 Task: Send an email with the signature Jacob Baker with the subject Thank you for your understanding and the message We have reviewed your application and would like to schedule a call to discuss it further. from softage.8@softage.net to softage.5@softage.net and move the email from Sent Items to the folder Valentines Day gifts
Action: Mouse moved to (103, 130)
Screenshot: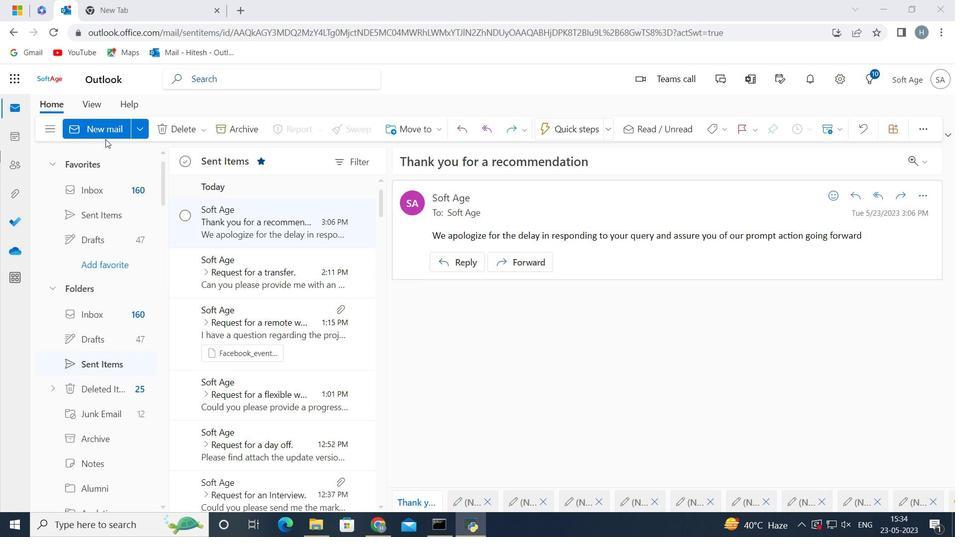 
Action: Mouse pressed left at (103, 130)
Screenshot: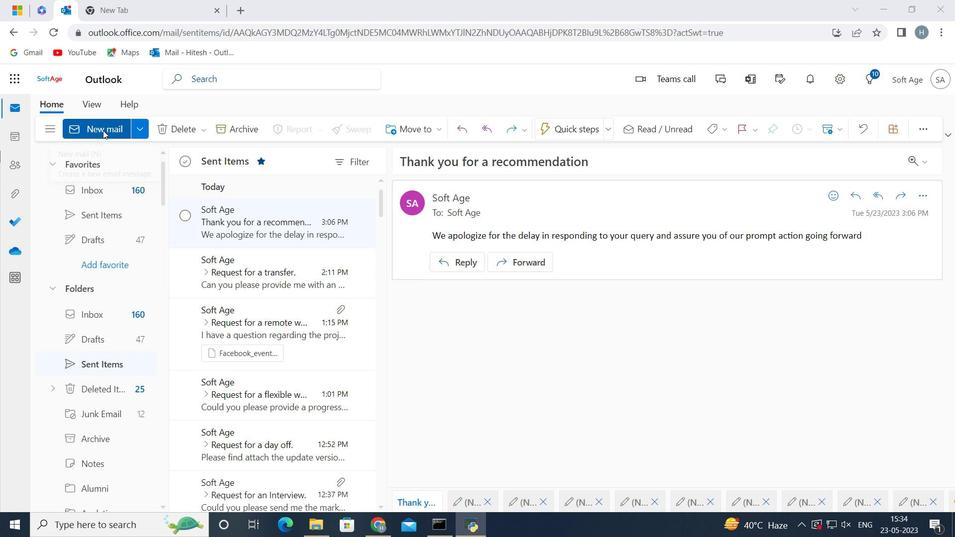 
Action: Mouse moved to (785, 130)
Screenshot: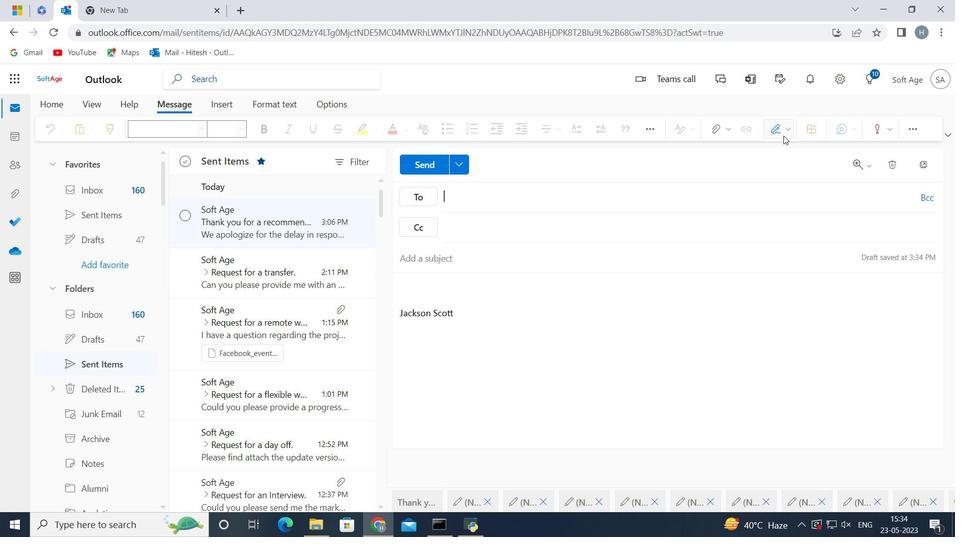 
Action: Mouse pressed left at (785, 130)
Screenshot: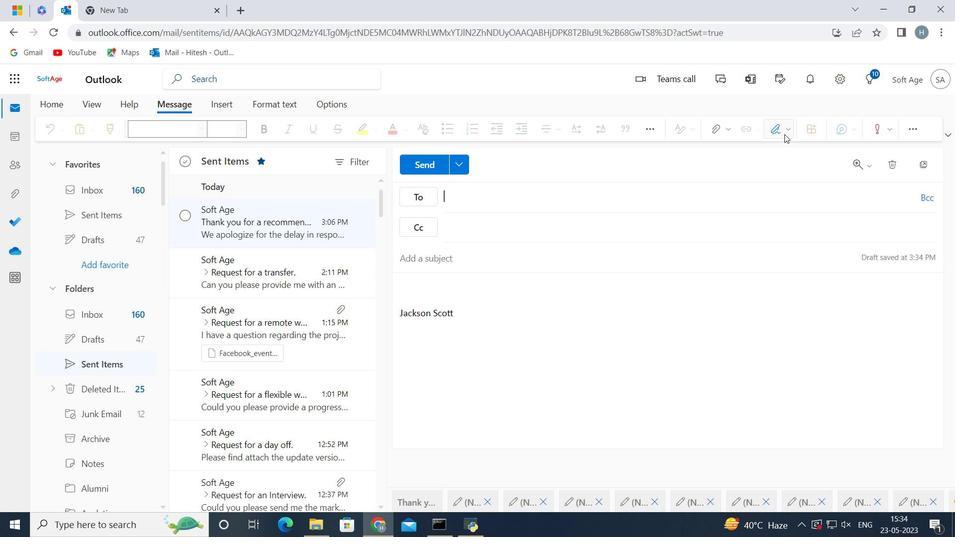 
Action: Mouse moved to (773, 181)
Screenshot: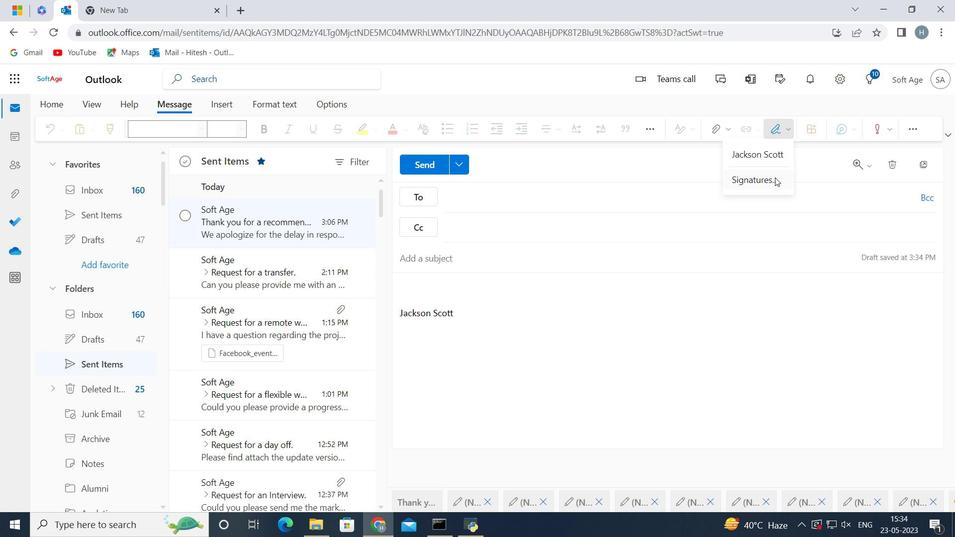 
Action: Mouse pressed left at (773, 181)
Screenshot: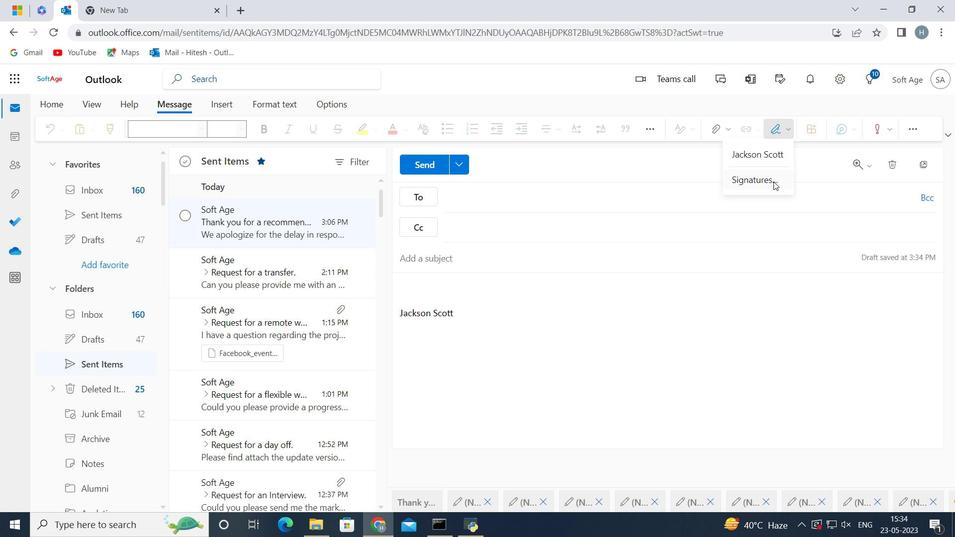 
Action: Mouse moved to (735, 224)
Screenshot: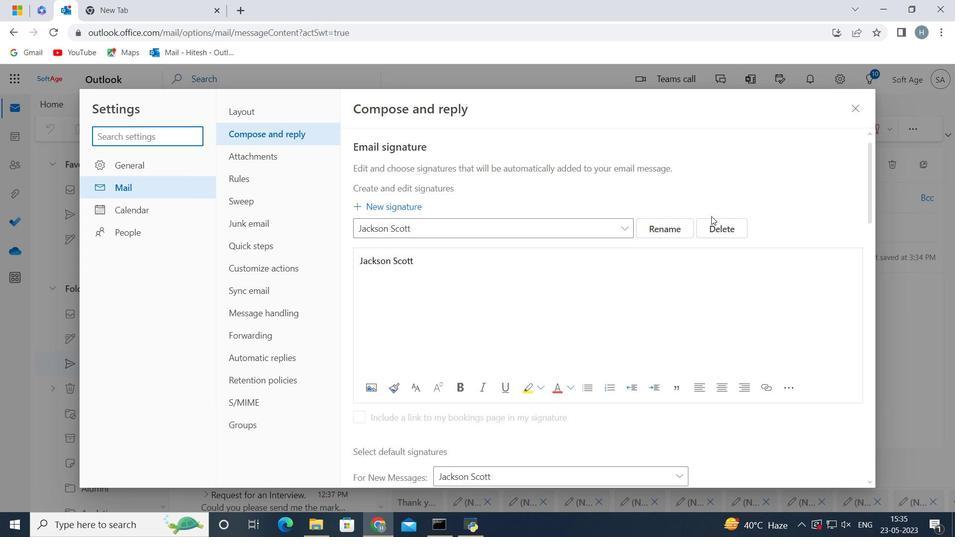
Action: Mouse pressed left at (735, 224)
Screenshot: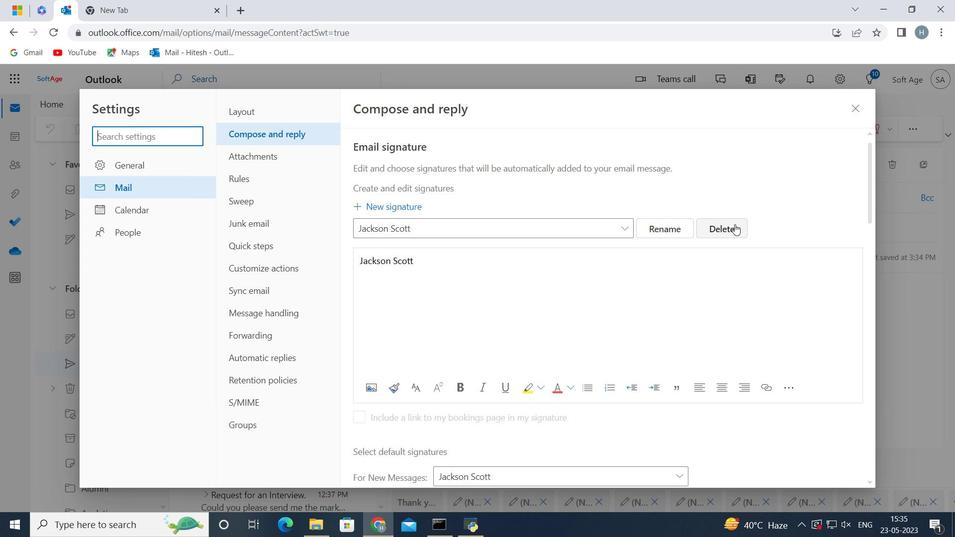 
Action: Mouse moved to (555, 226)
Screenshot: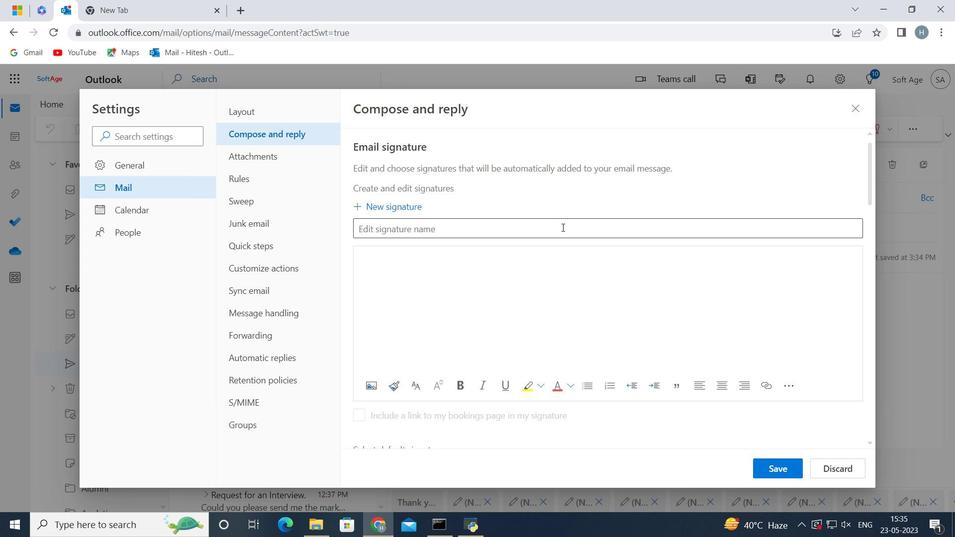 
Action: Mouse pressed left at (555, 226)
Screenshot: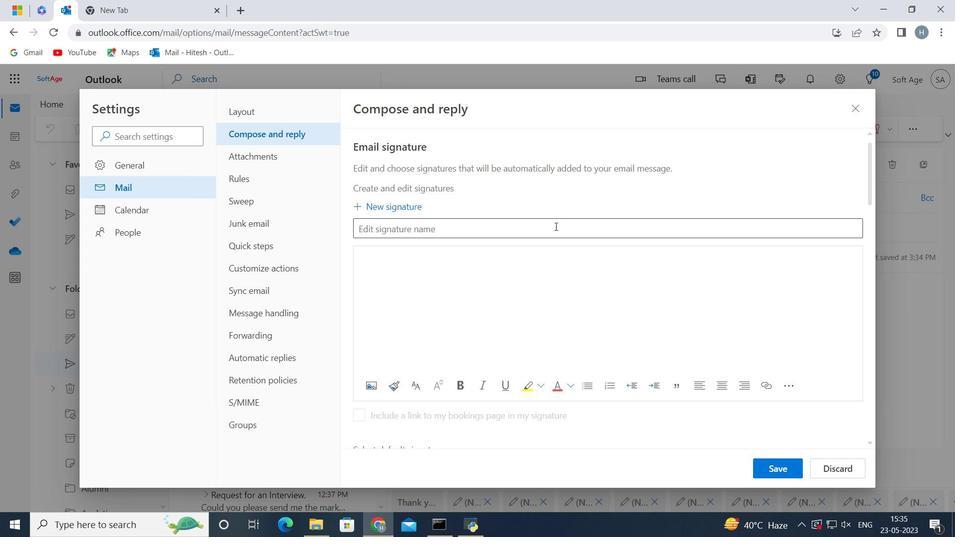 
Action: Key pressed <Key.shift><Key.shift><Key.shift><Key.shift>Jacob<Key.space><Key.shift>Baker<Key.space>
Screenshot: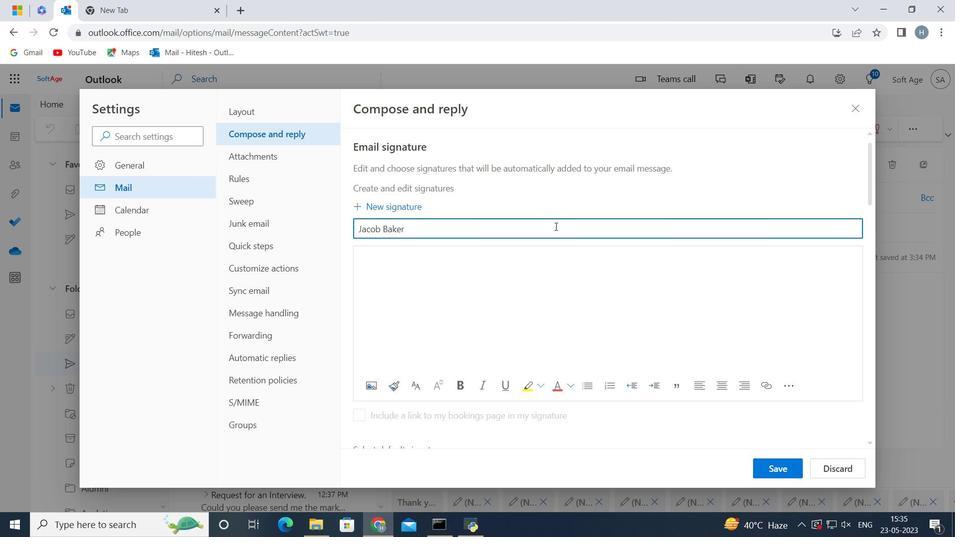 
Action: Mouse moved to (458, 259)
Screenshot: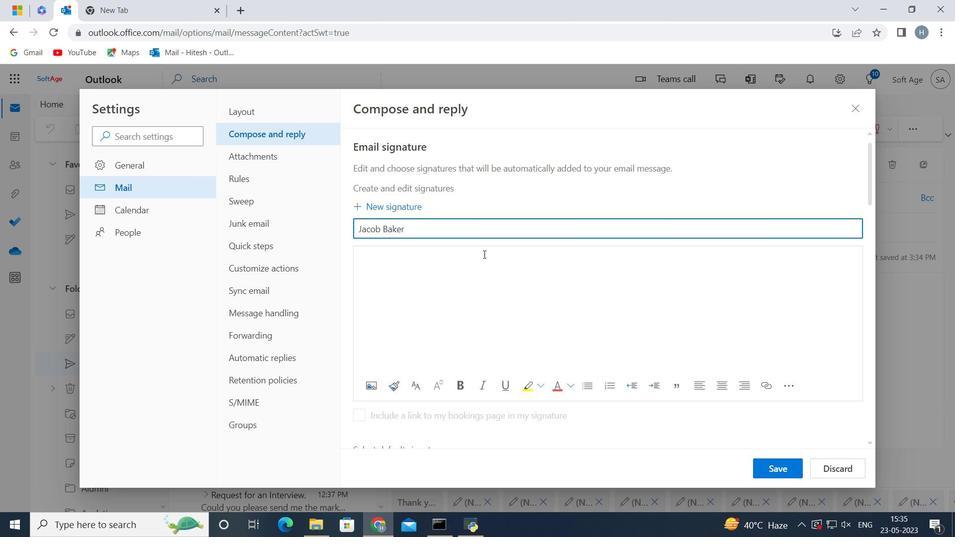 
Action: Mouse pressed left at (458, 259)
Screenshot: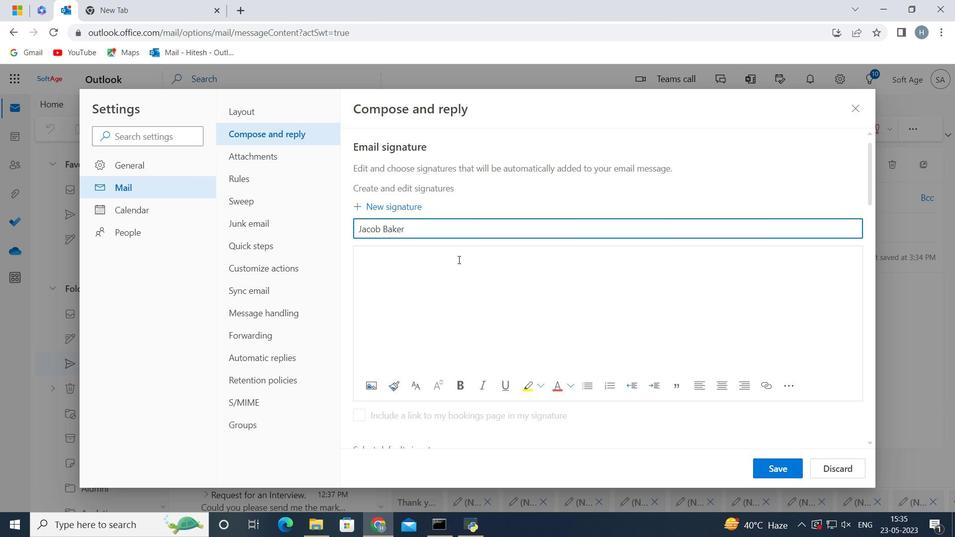 
Action: Key pressed <Key.shift><Key.shift><Key.shift><Key.shift><Key.shift><Key.shift><Key.shift><Key.shift><Key.shift><Key.shift><Key.shift><Key.shift><Key.shift><Key.shift><Key.shift><Key.shift>Jacob<Key.space><Key.shift>Baker<Key.space>
Screenshot: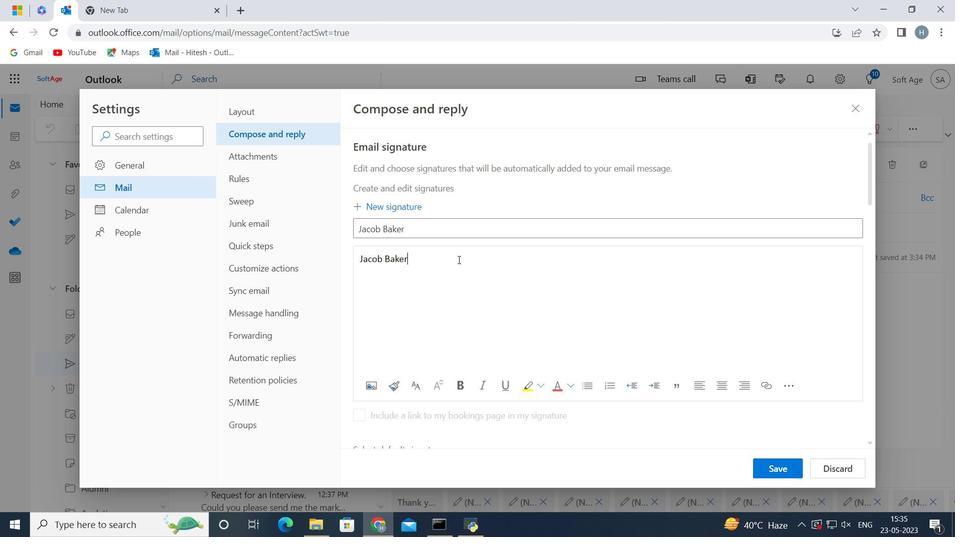 
Action: Mouse moved to (784, 470)
Screenshot: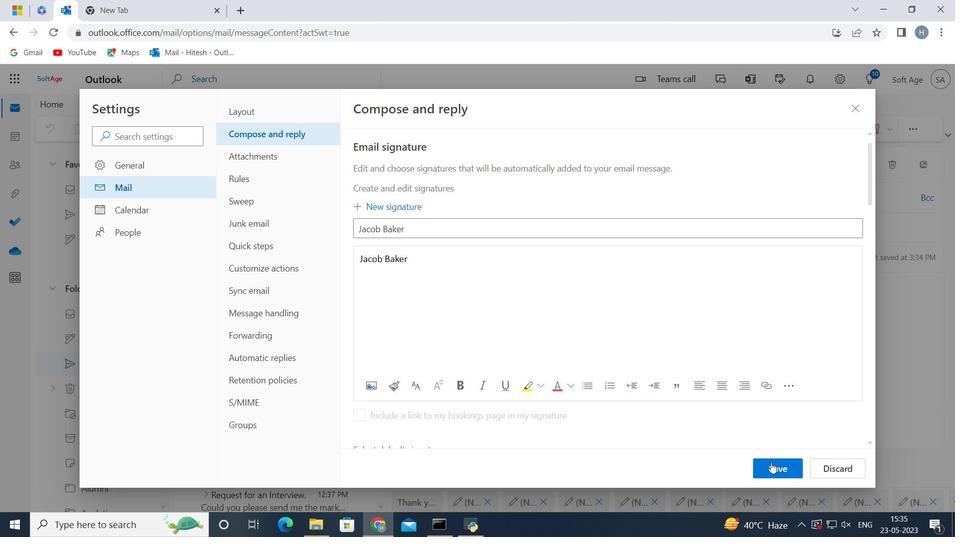 
Action: Mouse pressed left at (784, 470)
Screenshot: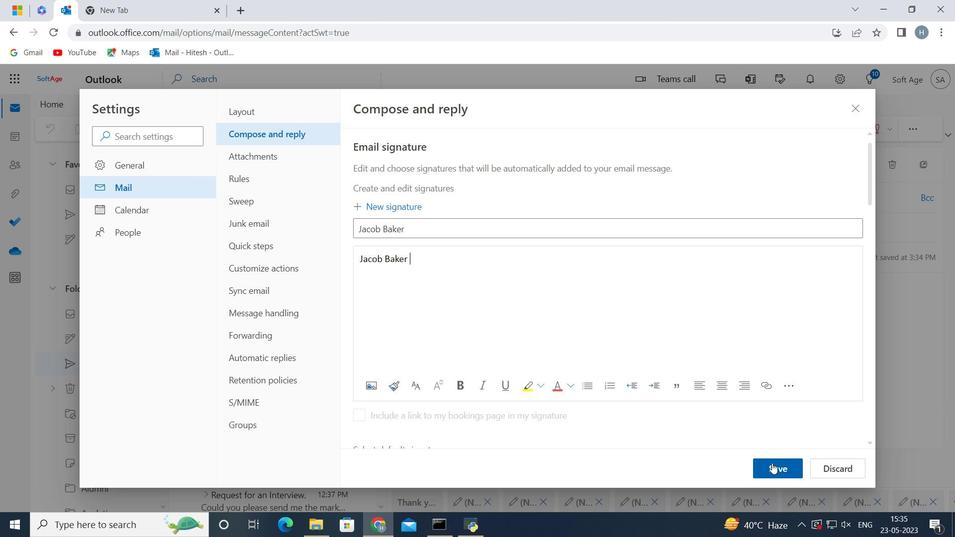 
Action: Mouse moved to (534, 248)
Screenshot: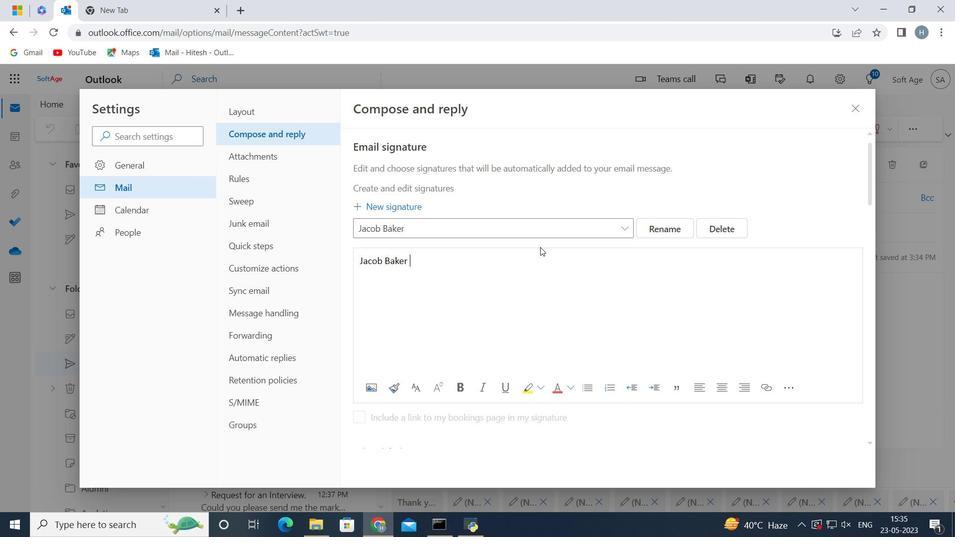 
Action: Mouse scrolled (534, 248) with delta (0, 0)
Screenshot: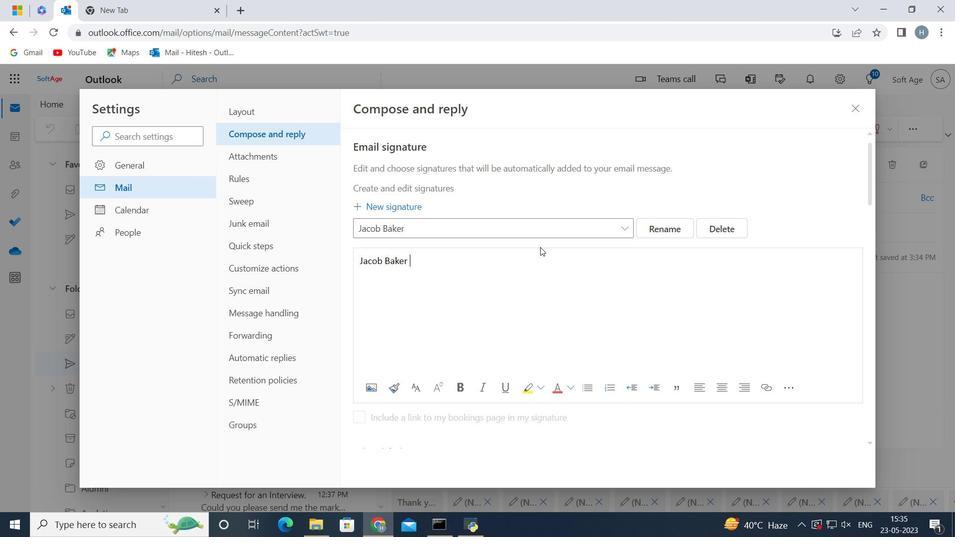 
Action: Mouse moved to (531, 249)
Screenshot: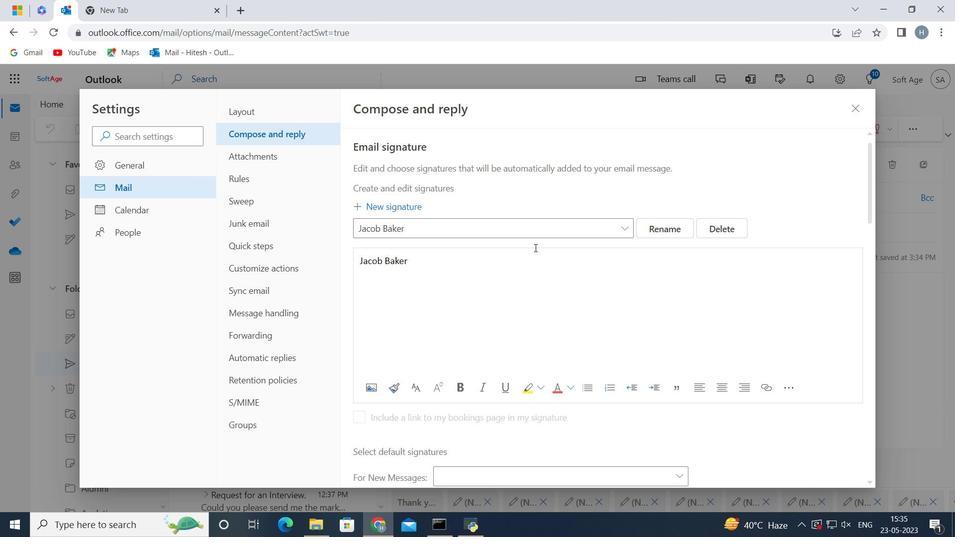 
Action: Mouse scrolled (531, 249) with delta (0, 0)
Screenshot: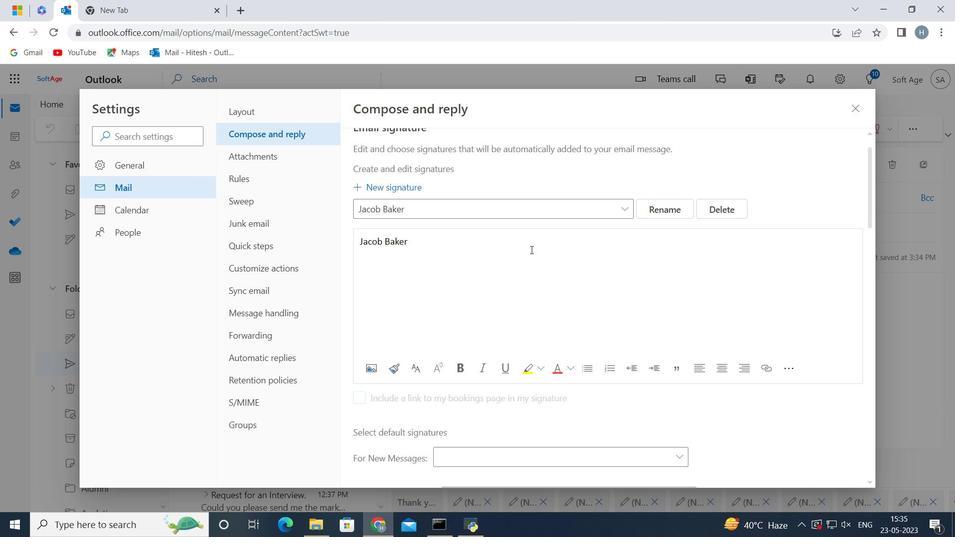 
Action: Mouse moved to (530, 250)
Screenshot: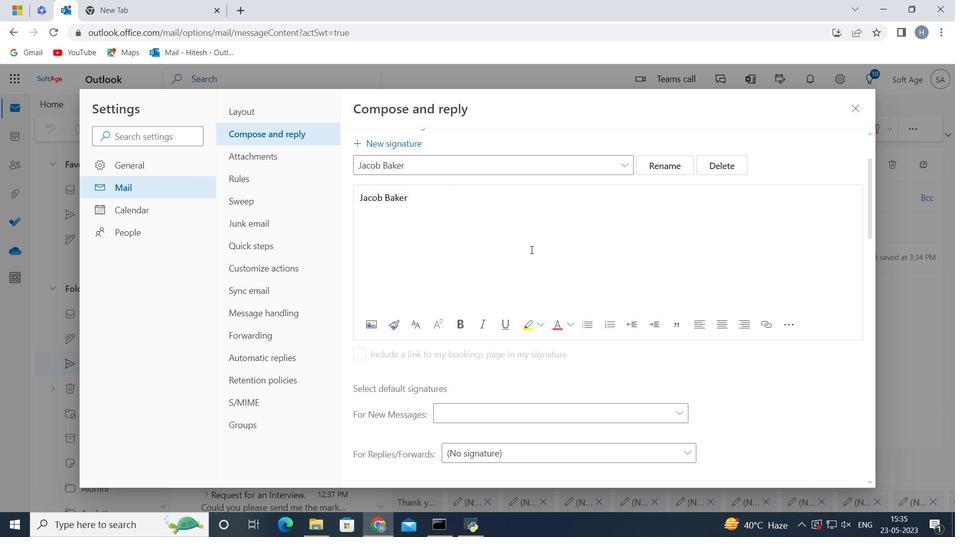 
Action: Mouse scrolled (530, 249) with delta (0, 0)
Screenshot: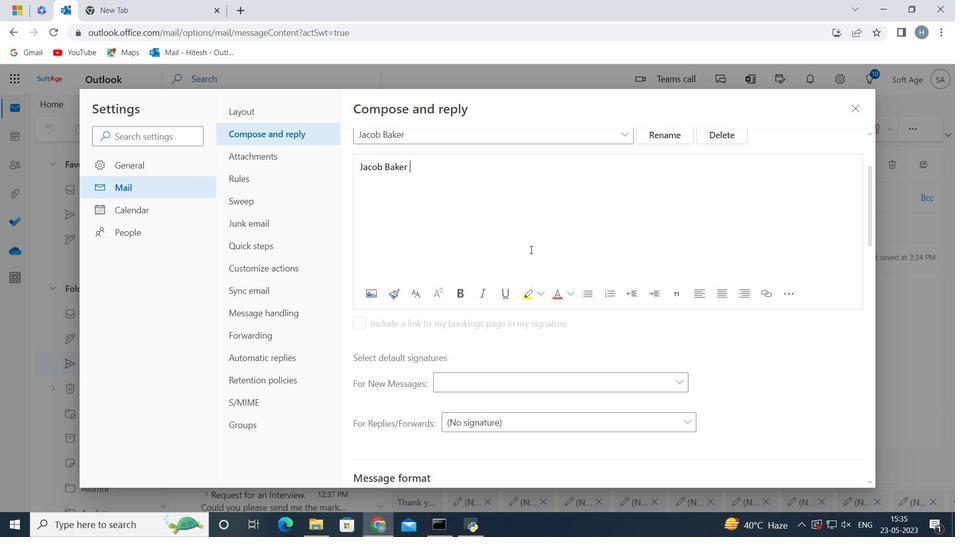 
Action: Mouse scrolled (530, 249) with delta (0, 0)
Screenshot: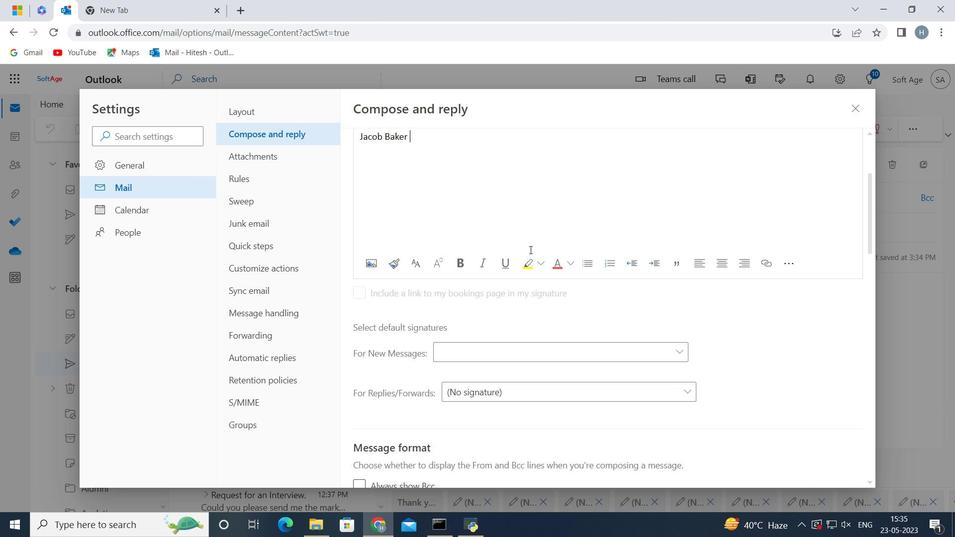 
Action: Mouse moved to (543, 228)
Screenshot: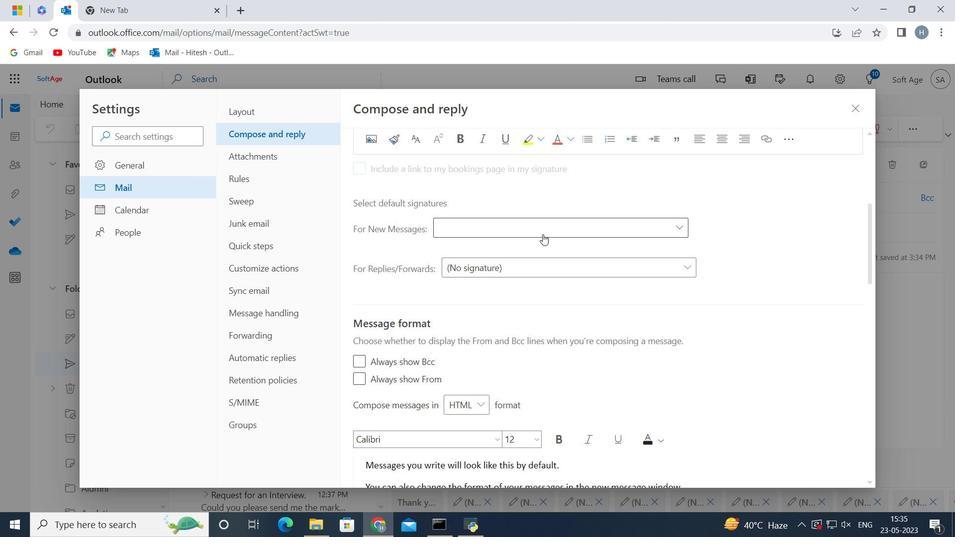 
Action: Mouse pressed left at (543, 228)
Screenshot: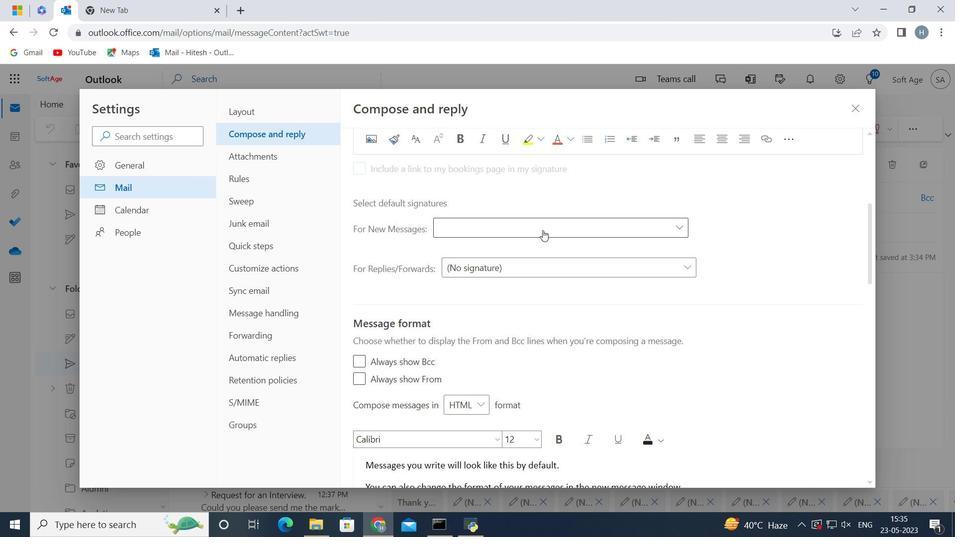 
Action: Mouse moved to (545, 266)
Screenshot: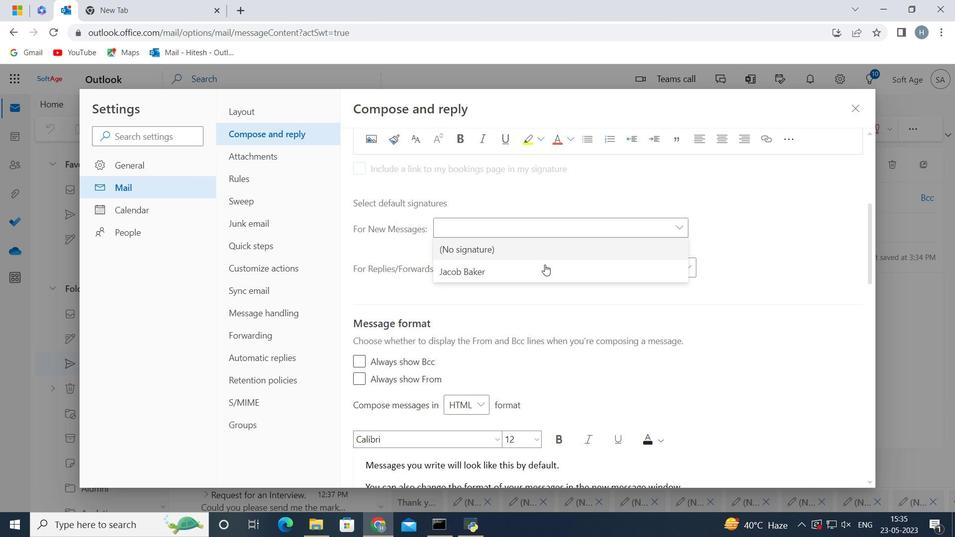 
Action: Mouse pressed left at (545, 266)
Screenshot: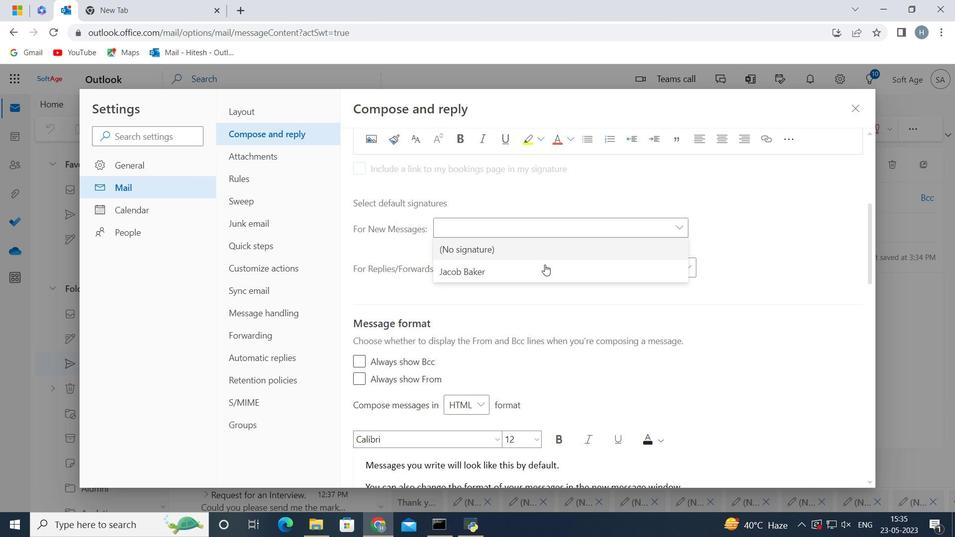 
Action: Mouse moved to (779, 466)
Screenshot: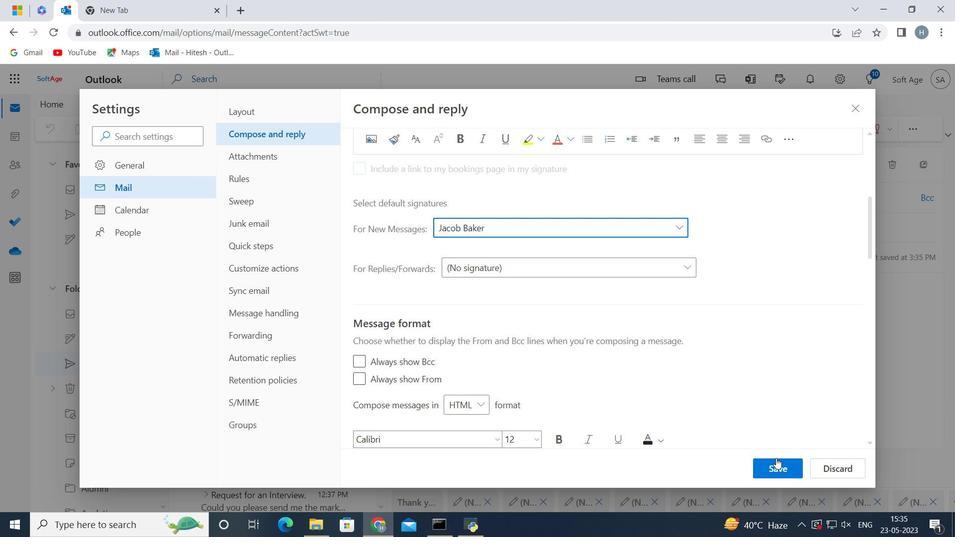 
Action: Mouse pressed left at (779, 466)
Screenshot: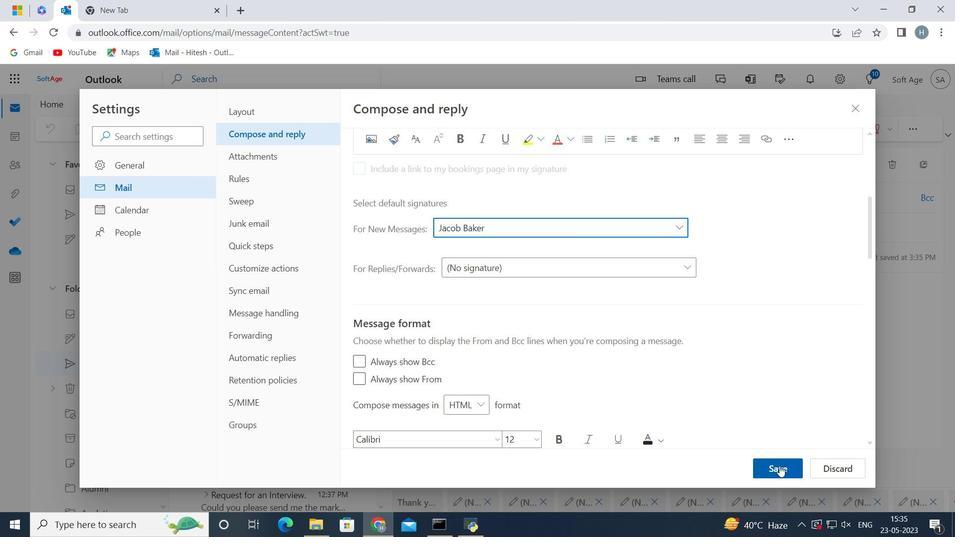 
Action: Mouse moved to (864, 110)
Screenshot: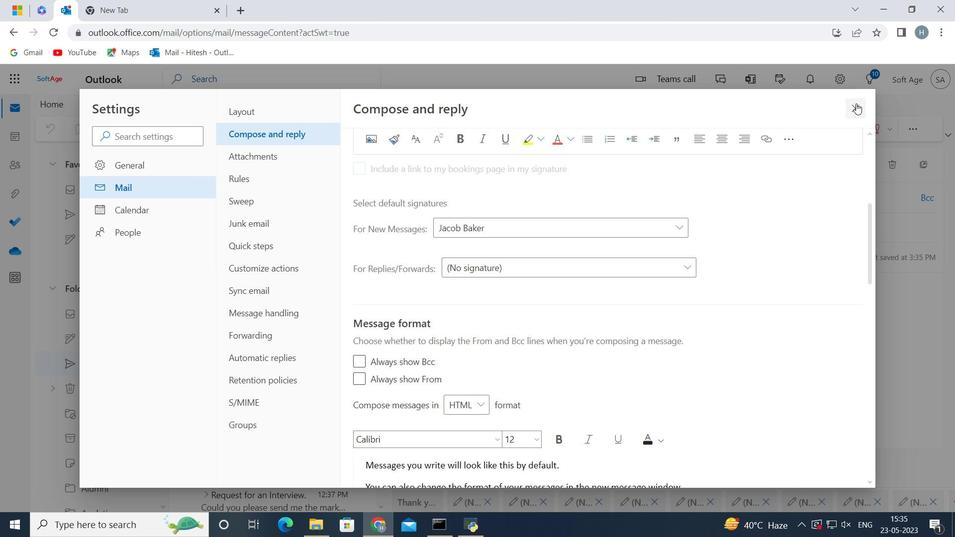 
Action: Mouse pressed left at (864, 110)
Screenshot: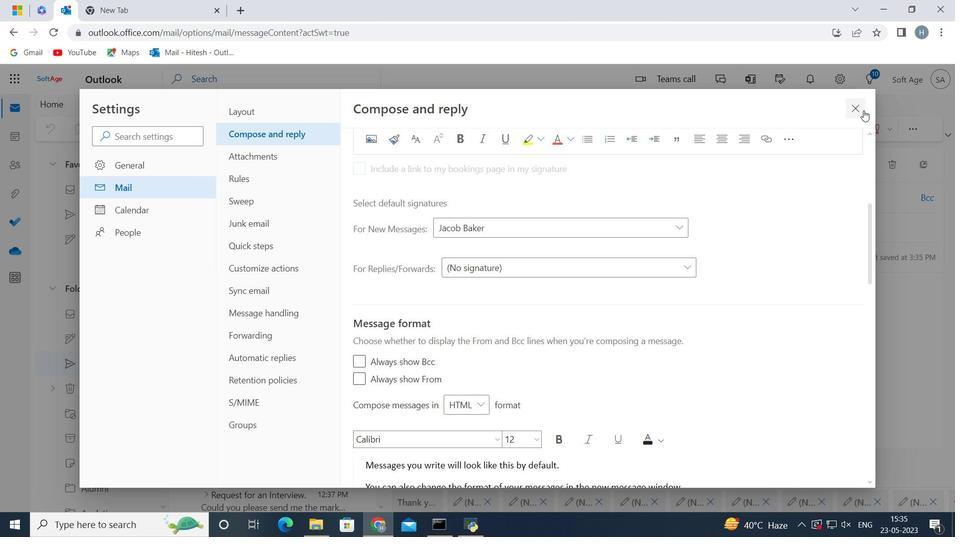 
Action: Mouse moved to (437, 258)
Screenshot: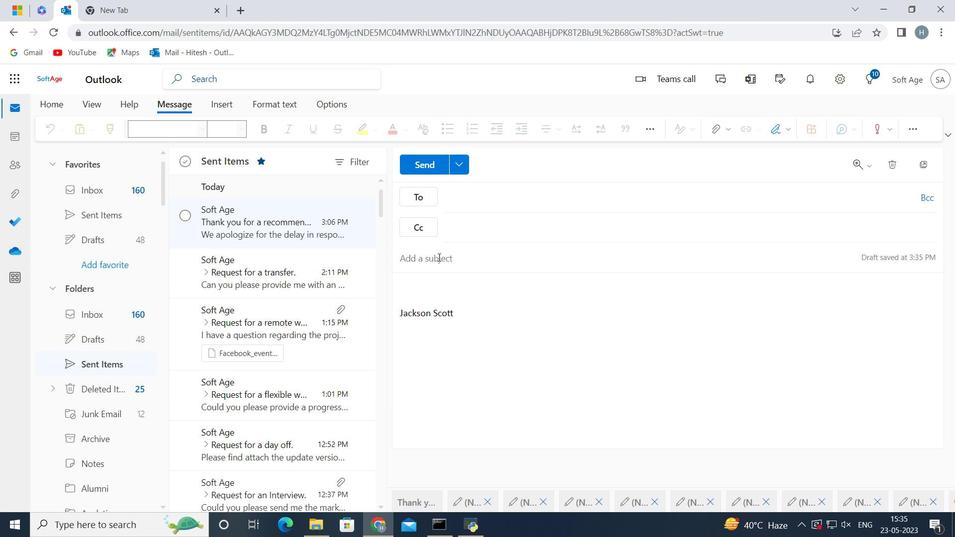 
Action: Mouse pressed left at (437, 258)
Screenshot: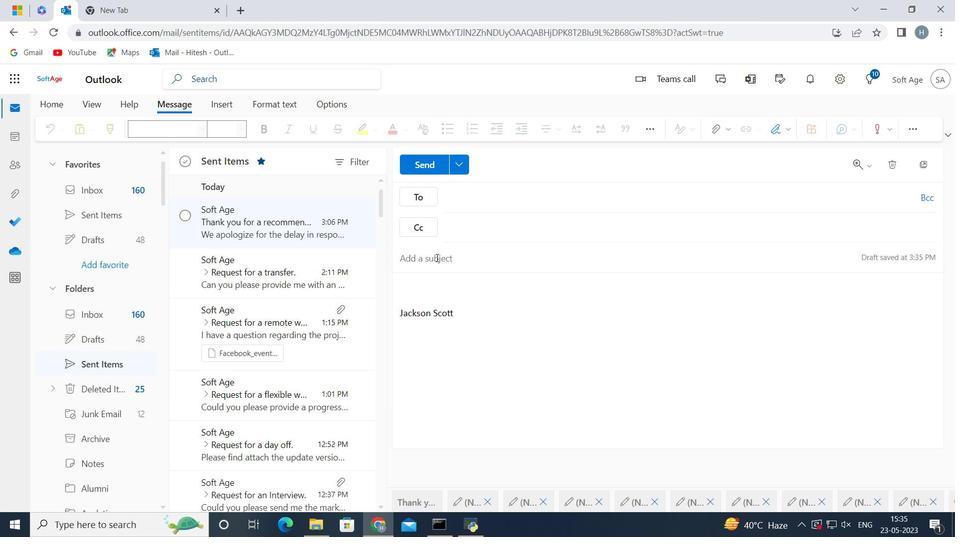 
Action: Key pressed <Key.shift>Thank<Key.space>you<Key.space>for<Key.space>your<Key.space>understanding<Key.space>
Screenshot: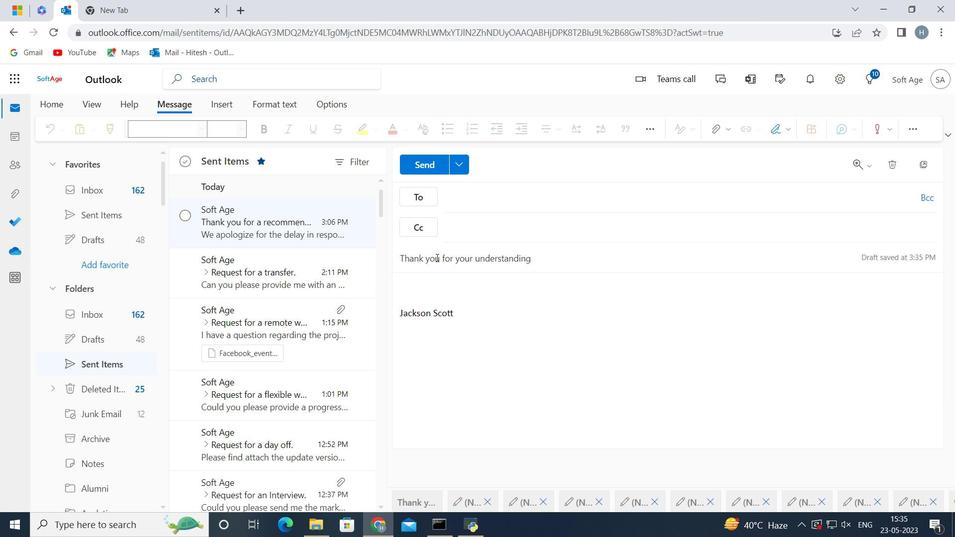 
Action: Mouse moved to (461, 313)
Screenshot: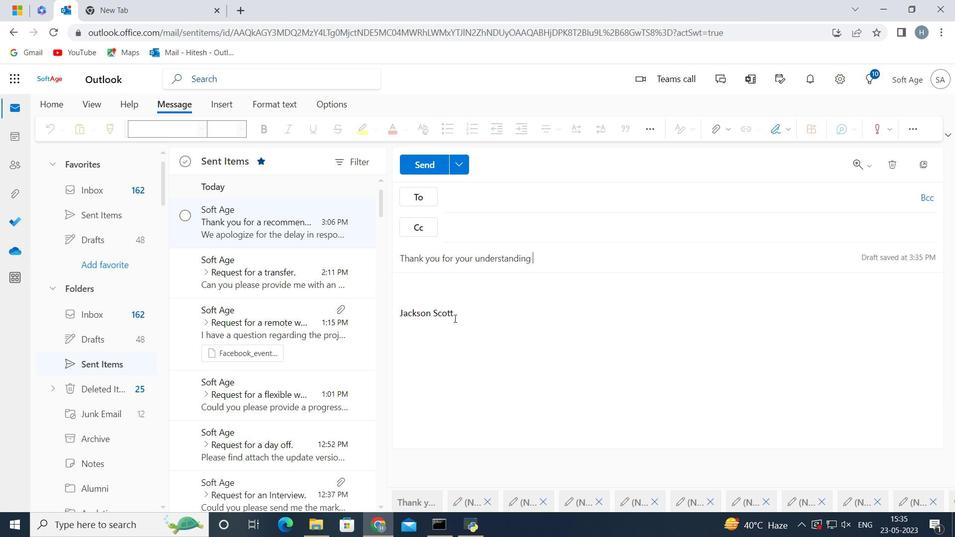 
Action: Mouse pressed left at (461, 313)
Screenshot: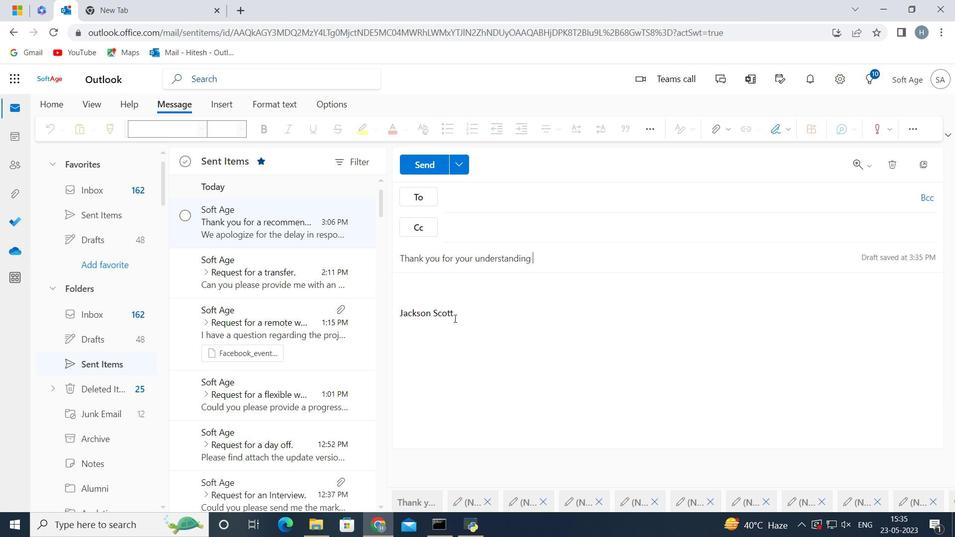 
Action: Key pressed <Key.backspace><Key.backspace><Key.backspace><Key.backspace><Key.backspace><Key.backspace><Key.backspace><Key.backspace><Key.backspace><Key.backspace><Key.backspace><Key.backspace><Key.backspace><Key.backspace><Key.backspace><Key.backspace><Key.backspace><Key.backspace><Key.backspace><Key.backspace><Key.backspace><Key.backspace><Key.backspace><Key.shift>We<Key.space>have<Key.space>reviewed<Key.space>your<Key.space>application<Key.space>and<Key.space>would<Key.space>like<Key.space>to<Key.space>schedule<Key.space><Key.space>a<Key.space>call<Key.space>to<Key.space>discuss<Key.space>it<Key.space><Key.space>further<Key.space>
Screenshot: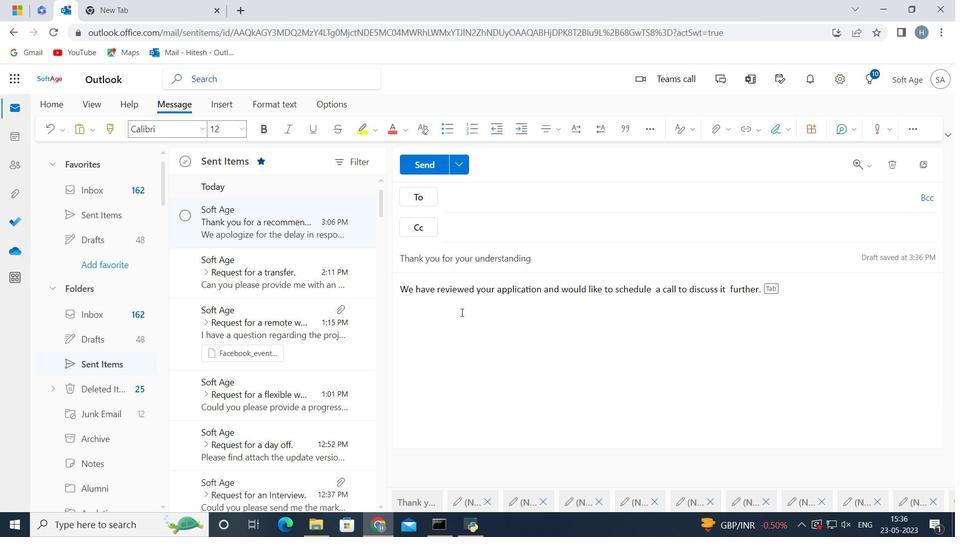 
Action: Mouse moved to (463, 190)
Screenshot: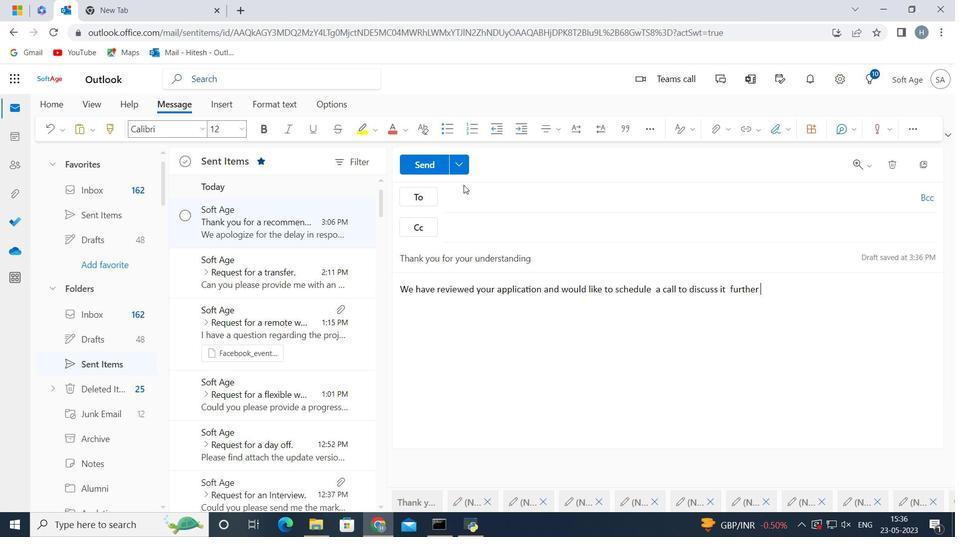 
Action: Mouse pressed left at (463, 190)
Screenshot: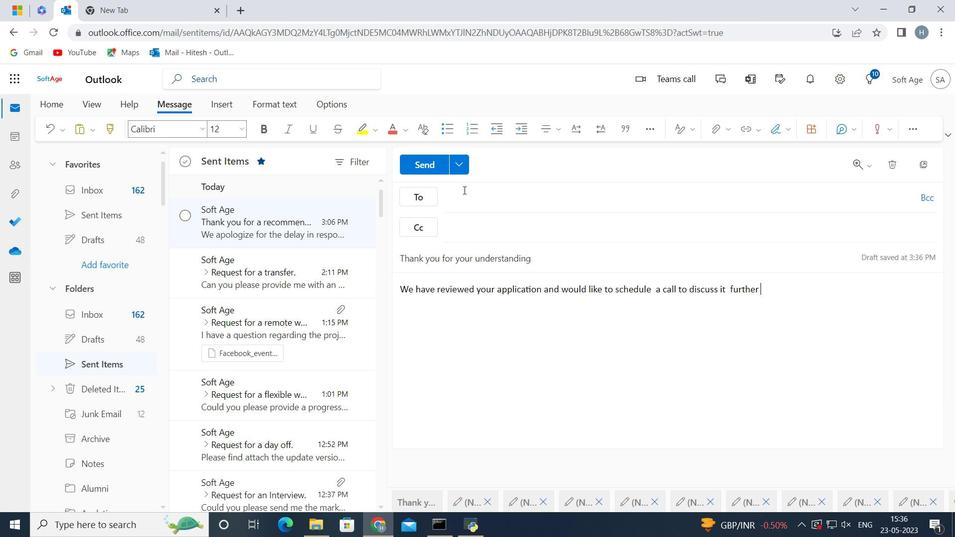 
Action: Key pressed softage.5<Key.shift>@softage.net
Screenshot: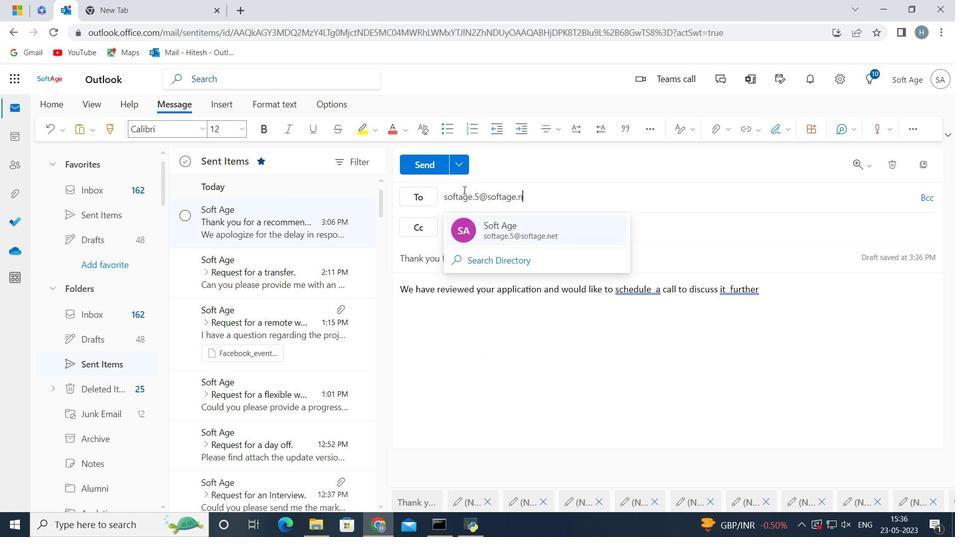 
Action: Mouse moved to (479, 224)
Screenshot: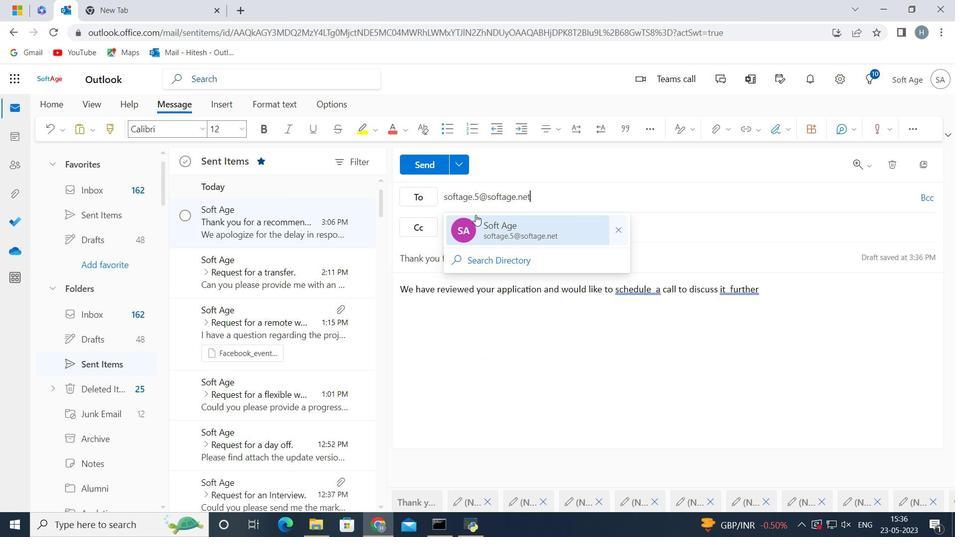 
Action: Mouse pressed left at (479, 224)
Screenshot: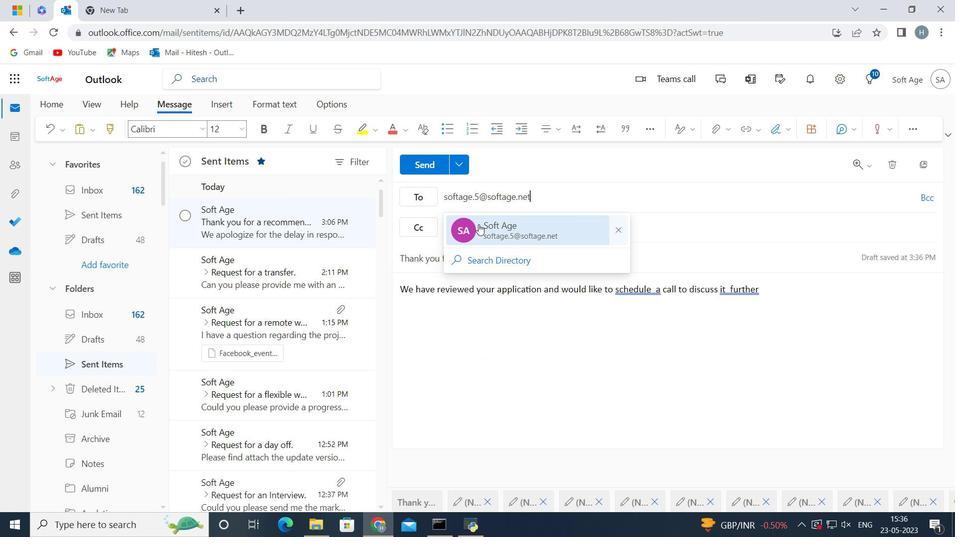 
Action: Mouse moved to (651, 288)
Screenshot: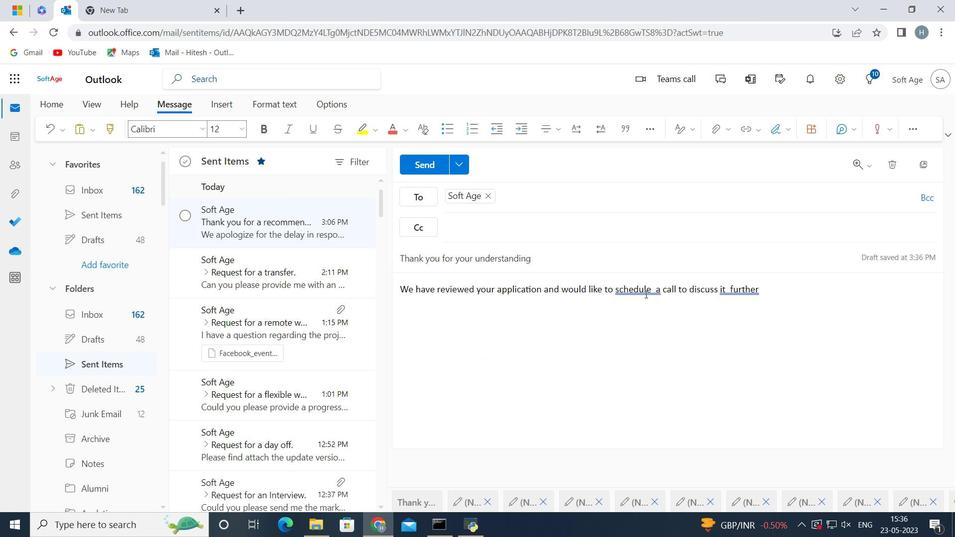 
Action: Mouse pressed left at (651, 288)
Screenshot: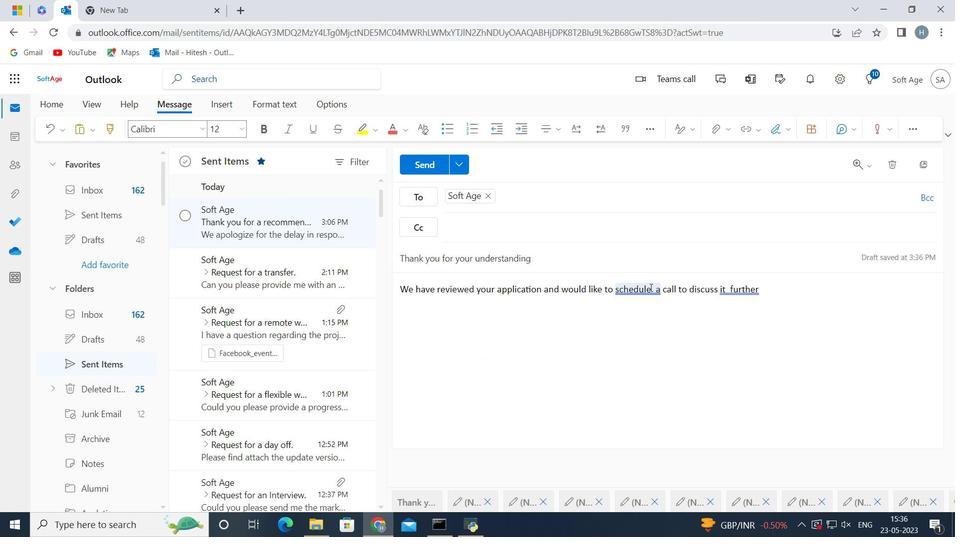 
Action: Mouse moved to (653, 287)
Screenshot: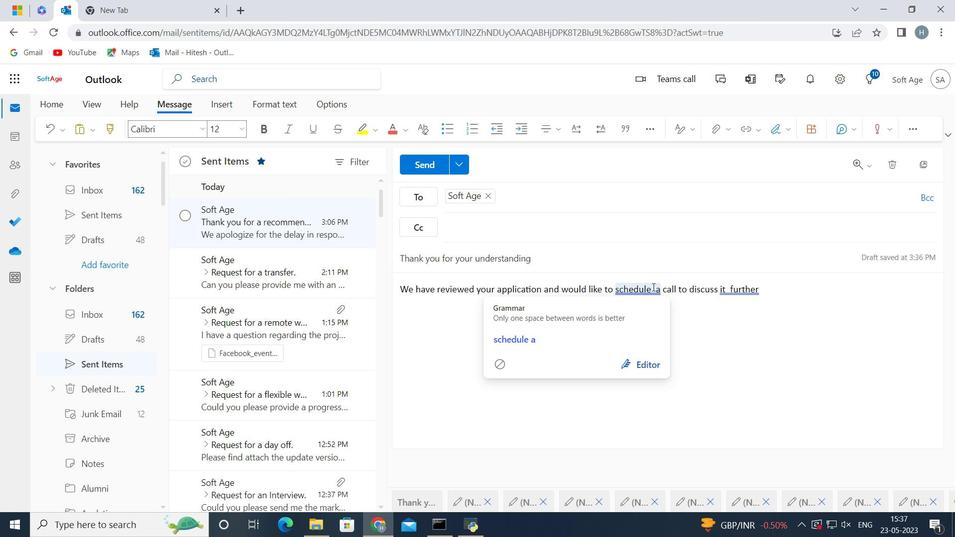 
Action: Key pressed <Key.right><Key.backspace>
Screenshot: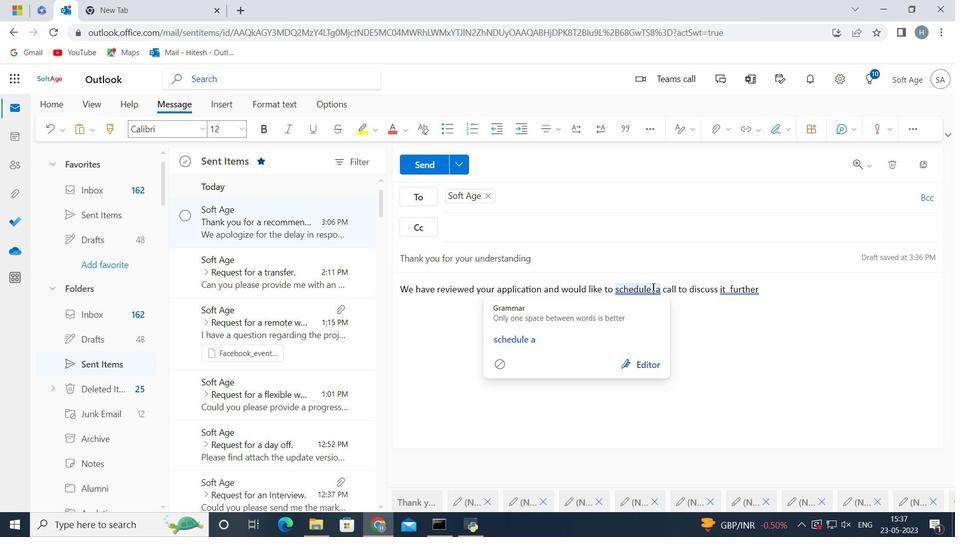 
Action: Mouse moved to (726, 289)
Screenshot: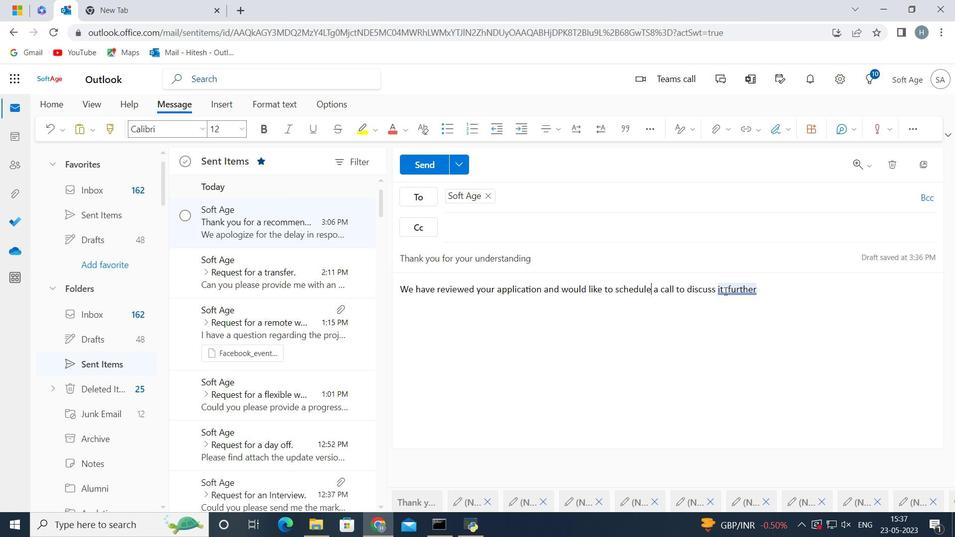 
Action: Mouse pressed left at (726, 289)
Screenshot: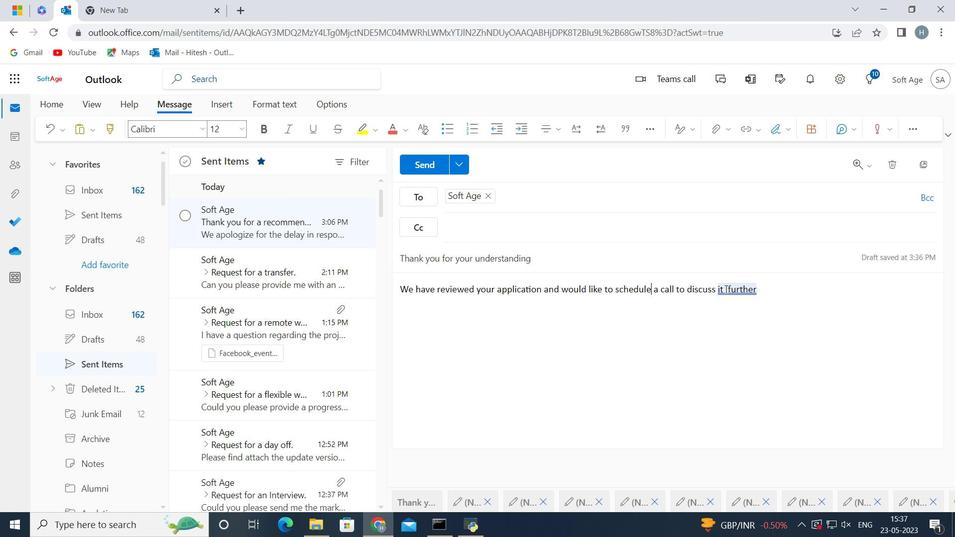 
Action: Key pressed <Key.backspace>
Screenshot: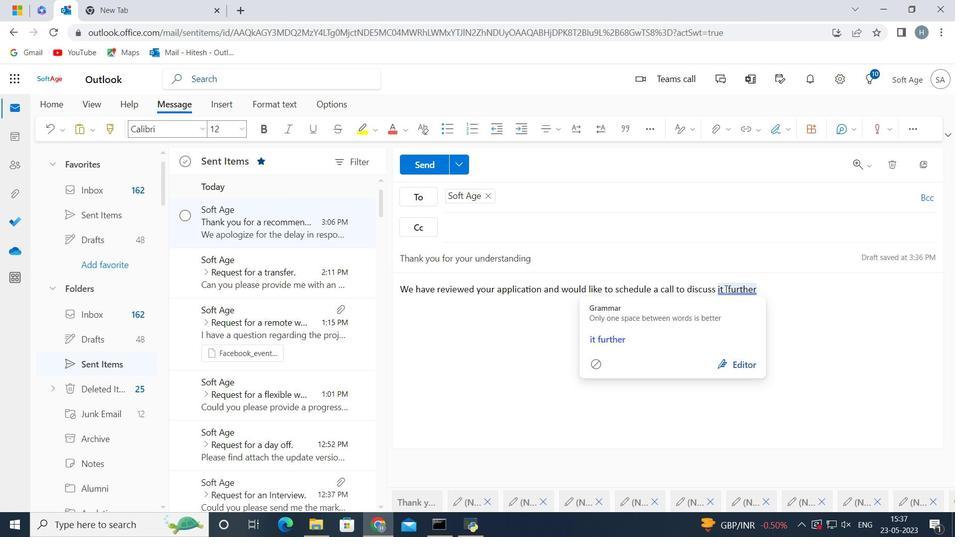 
Action: Mouse moved to (713, 323)
Screenshot: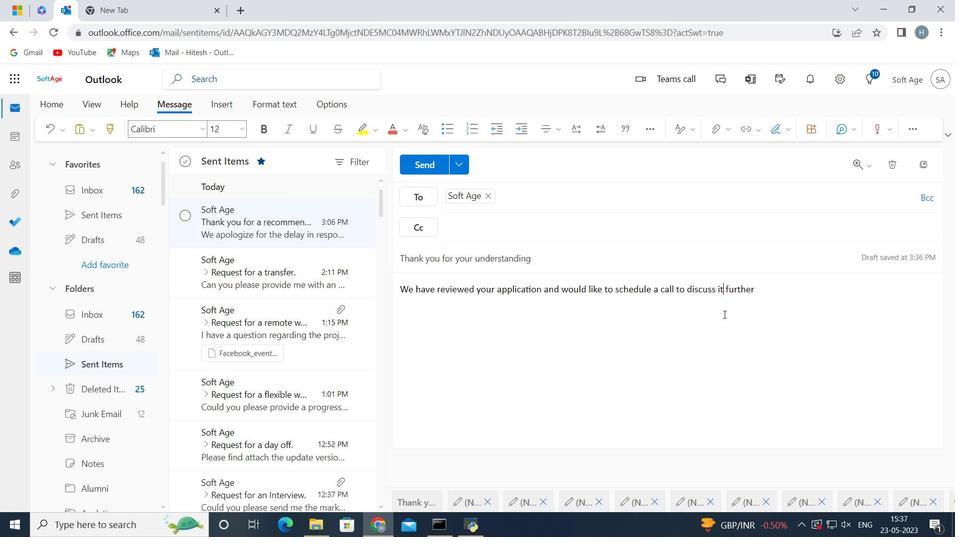 
Action: Mouse pressed left at (713, 323)
Screenshot: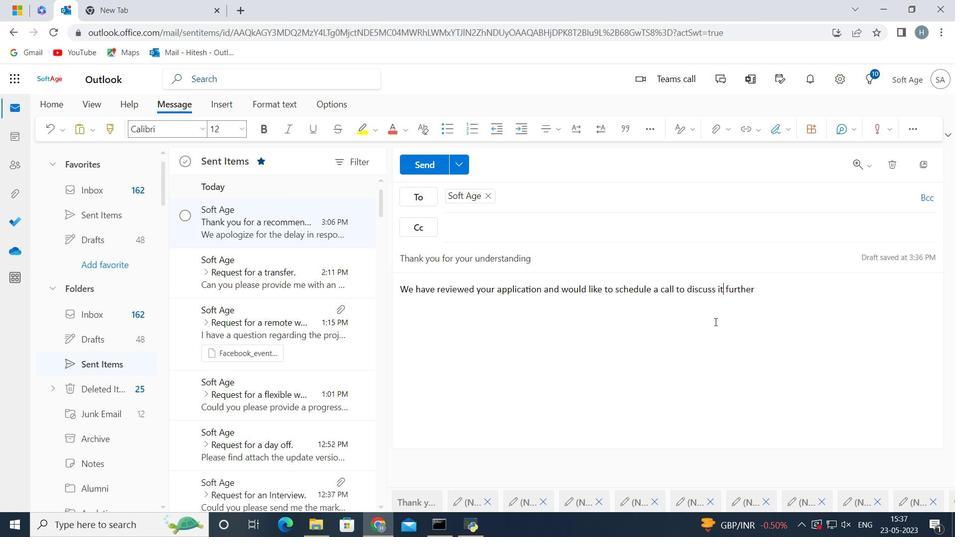 
Action: Mouse moved to (762, 290)
Screenshot: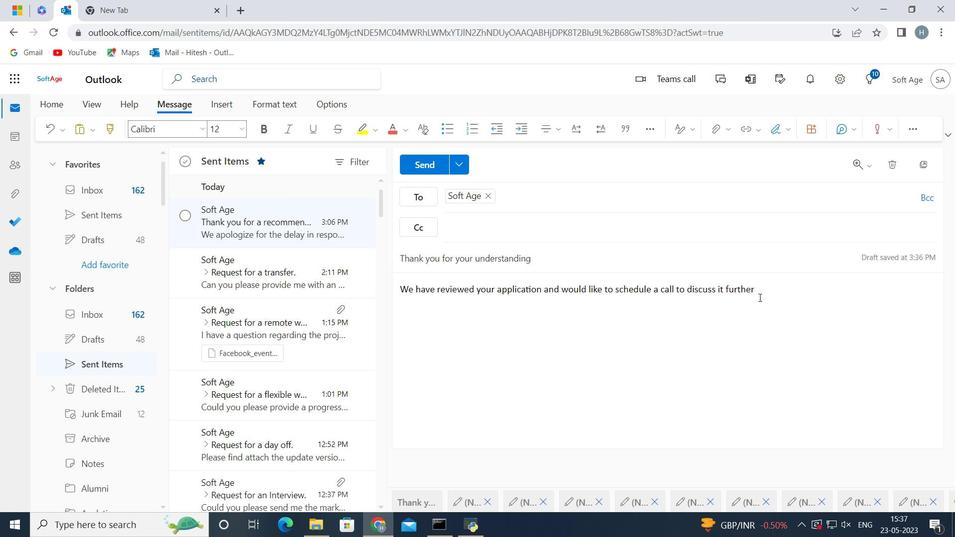 
Action: Mouse pressed left at (762, 290)
Screenshot: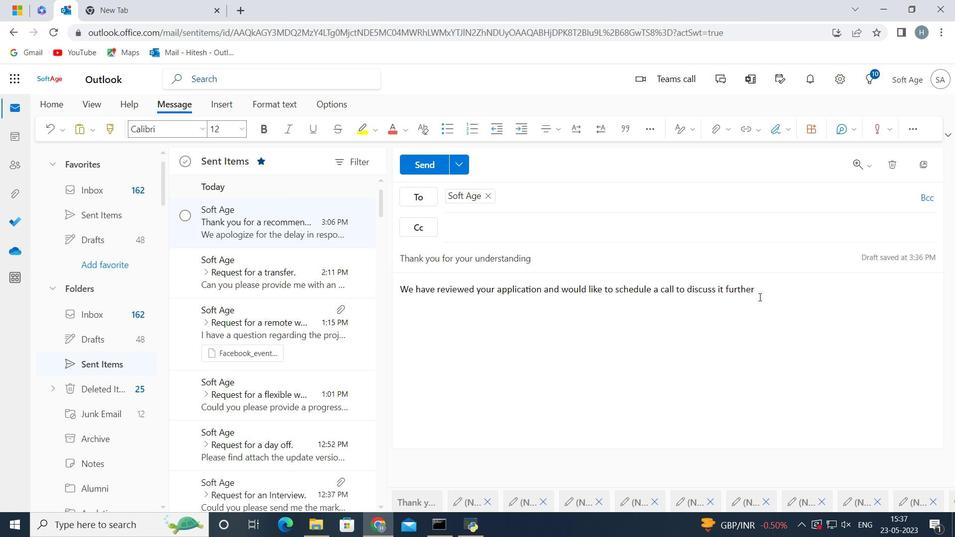 
Action: Mouse moved to (430, 166)
Screenshot: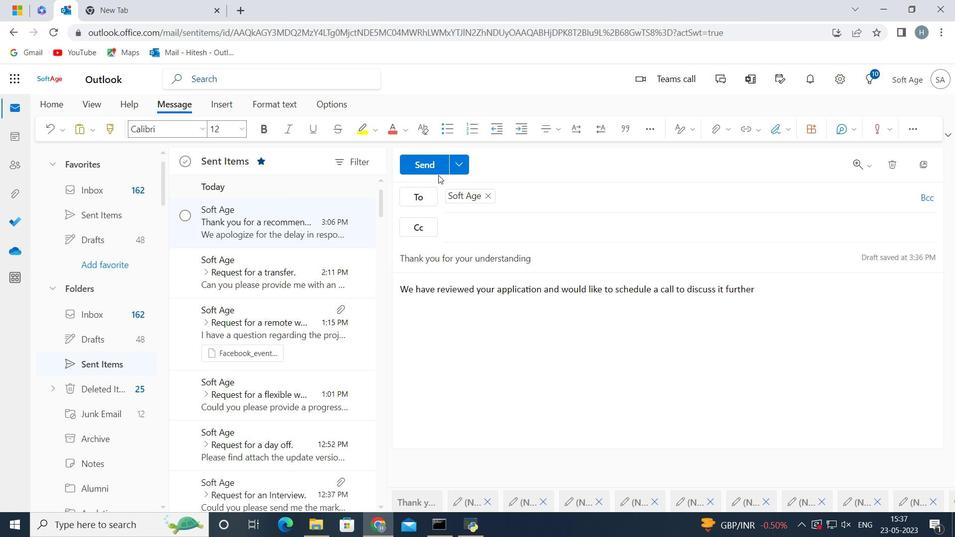 
Action: Mouse pressed left at (430, 166)
Screenshot: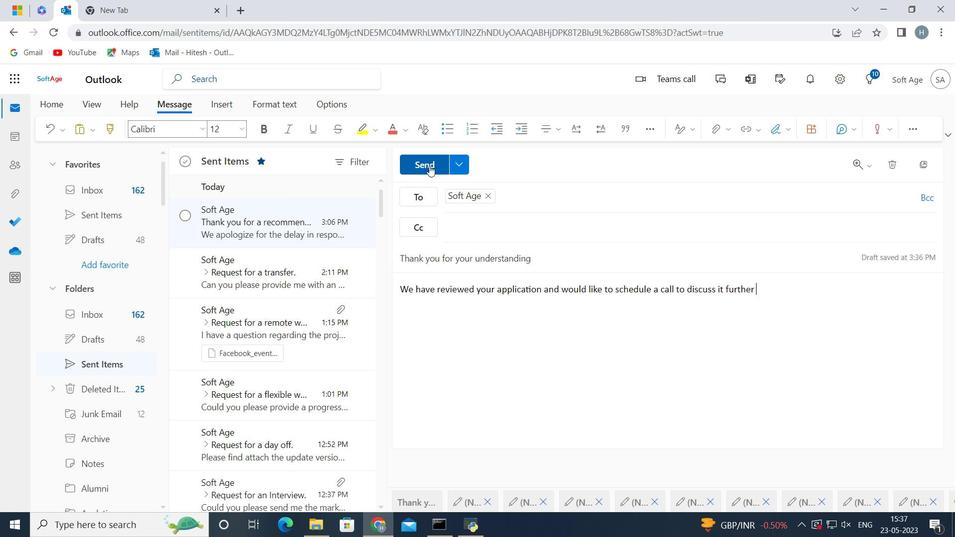 
Action: Mouse moved to (282, 221)
Screenshot: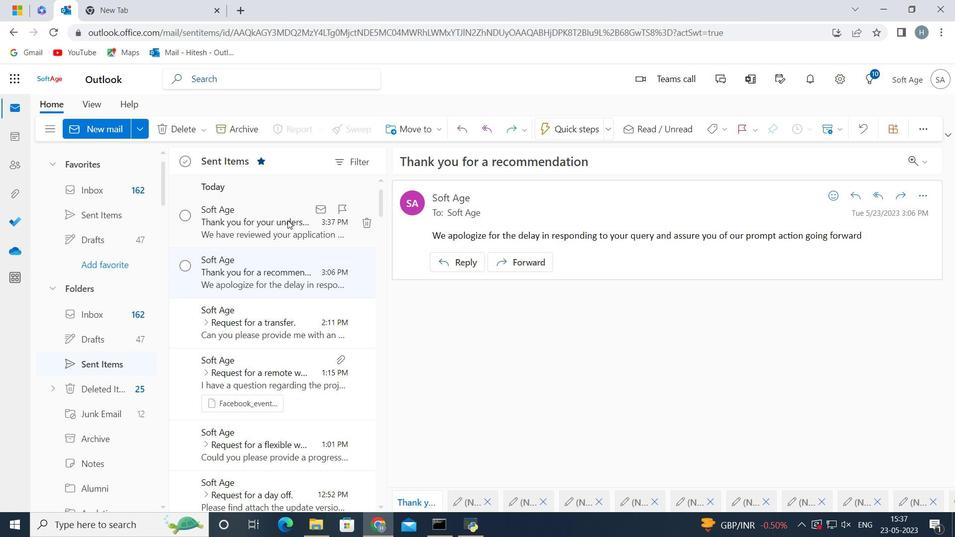 
Action: Mouse pressed left at (282, 221)
Screenshot: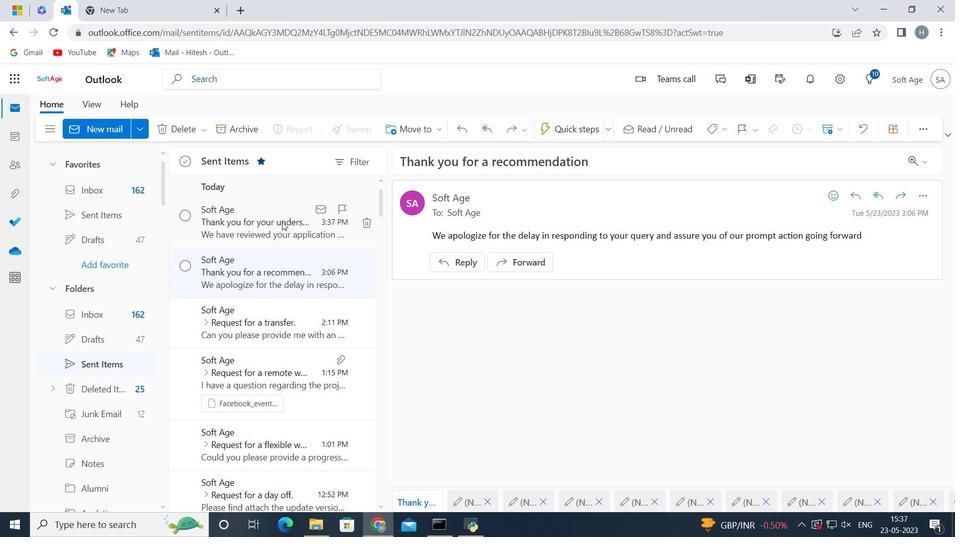 
Action: Mouse moved to (401, 130)
Screenshot: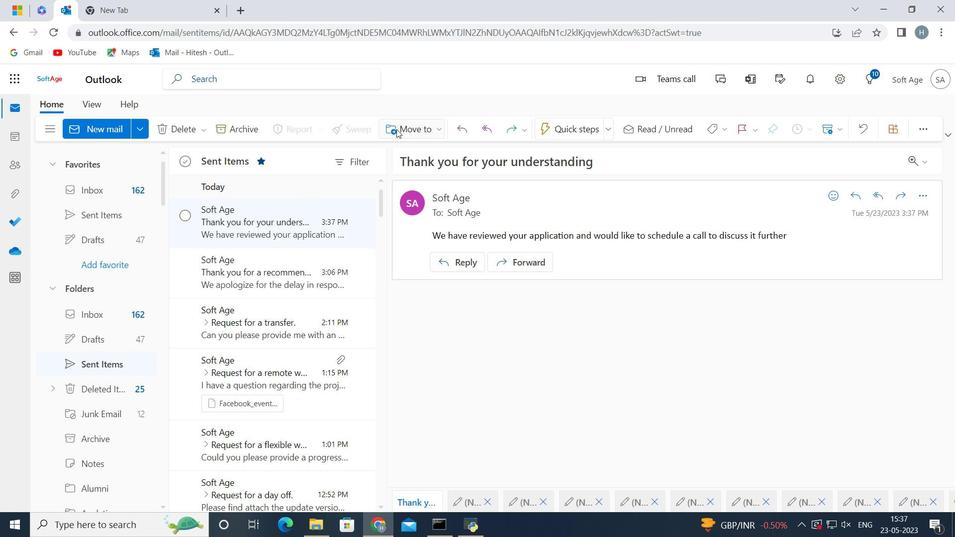 
Action: Mouse pressed left at (401, 130)
Screenshot: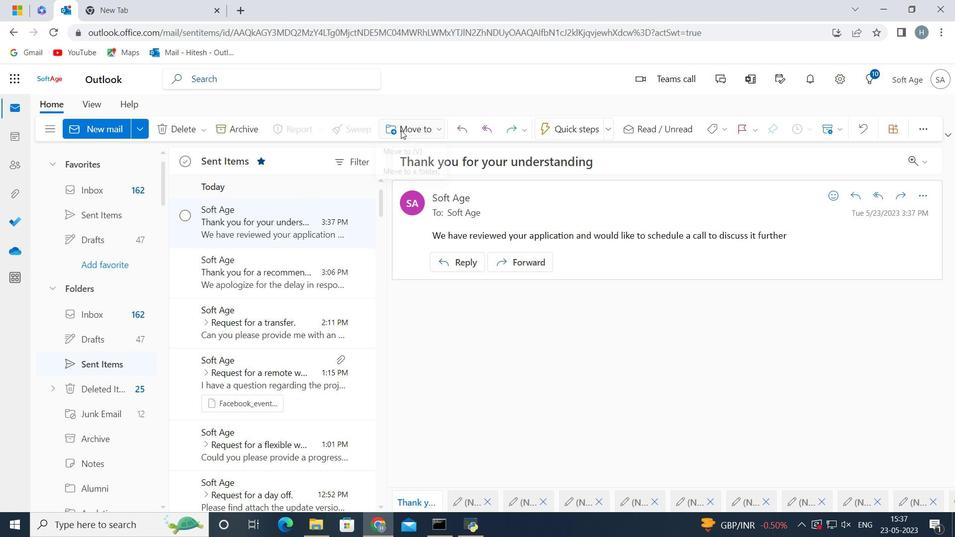 
Action: Mouse moved to (410, 149)
Screenshot: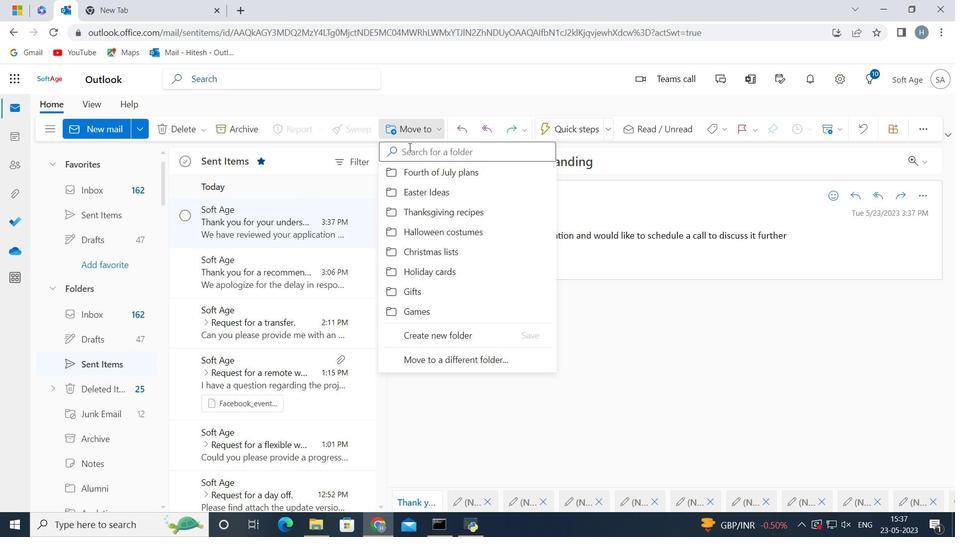 
Action: Mouse pressed left at (410, 149)
Screenshot: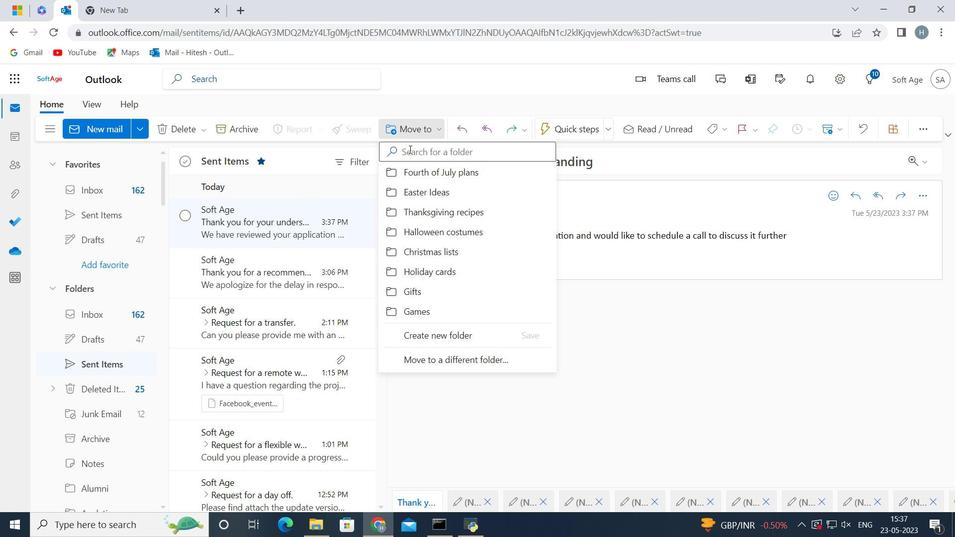 
Action: Key pressed <Key.shift>Valentines<Key.space>
Screenshot: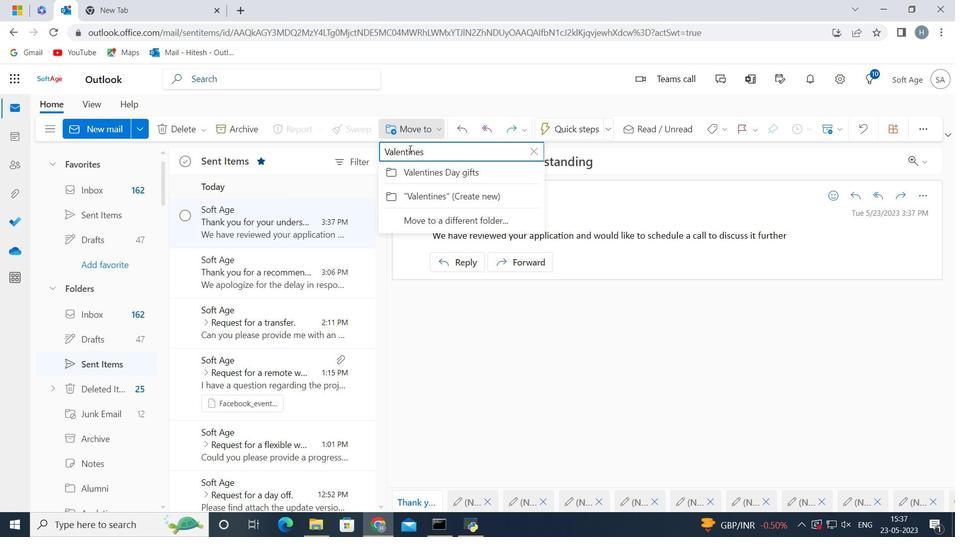 
Action: Mouse moved to (394, 172)
Screenshot: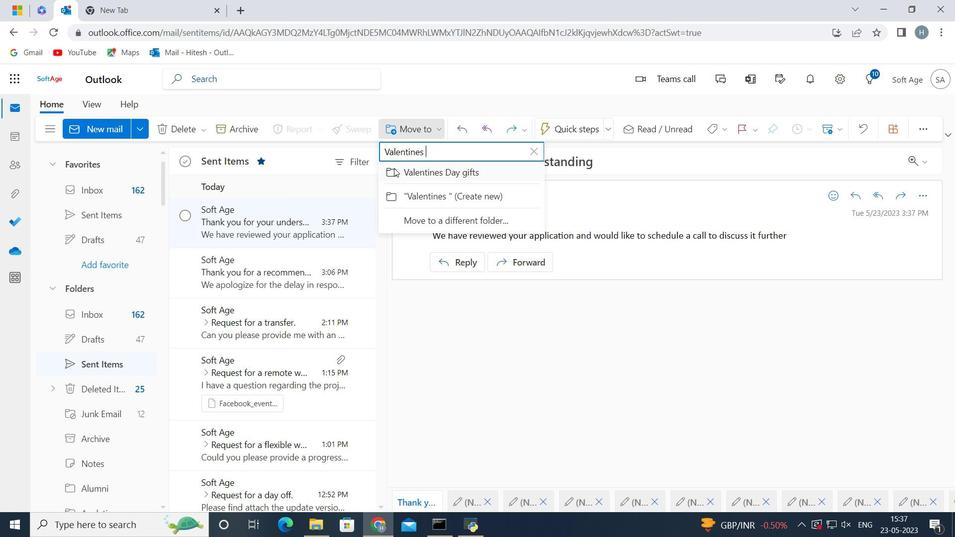 
Action: Mouse pressed left at (394, 172)
Screenshot: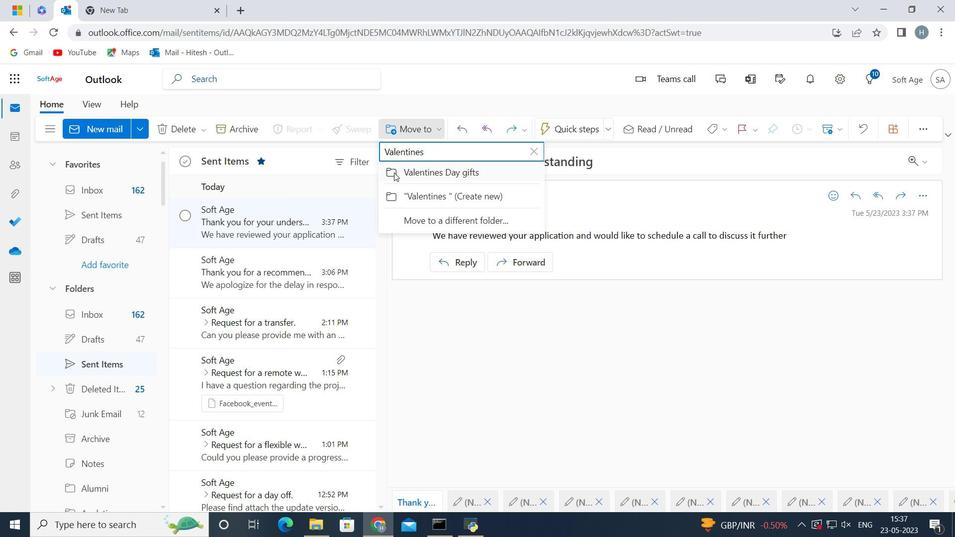 
Action: Mouse moved to (467, 335)
Screenshot: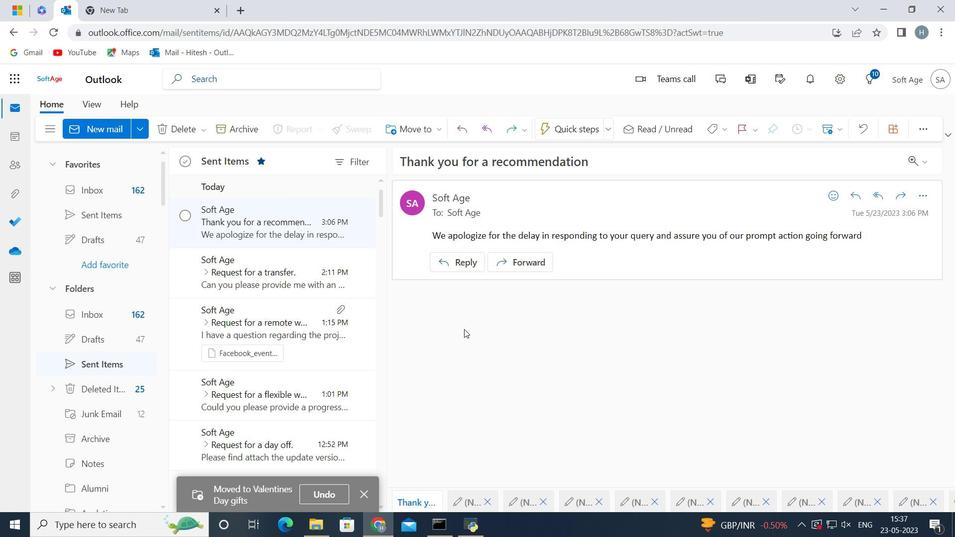 
